 Task: In the Company yale.edu, Add note: 'Add a note to send a personalized thank you email to a key client.'. Mark checkbox to create task to follow up ': In 2 business days '. Create task, with  description: Schedule Webinar, Add due date: In 1 week; Add reminder: 1 hour before. Set Priority Medium and add note: Follow up with the client regarding their recent inquiry. Logged in from softage.6@softage.net
Action: Mouse moved to (113, 78)
Screenshot: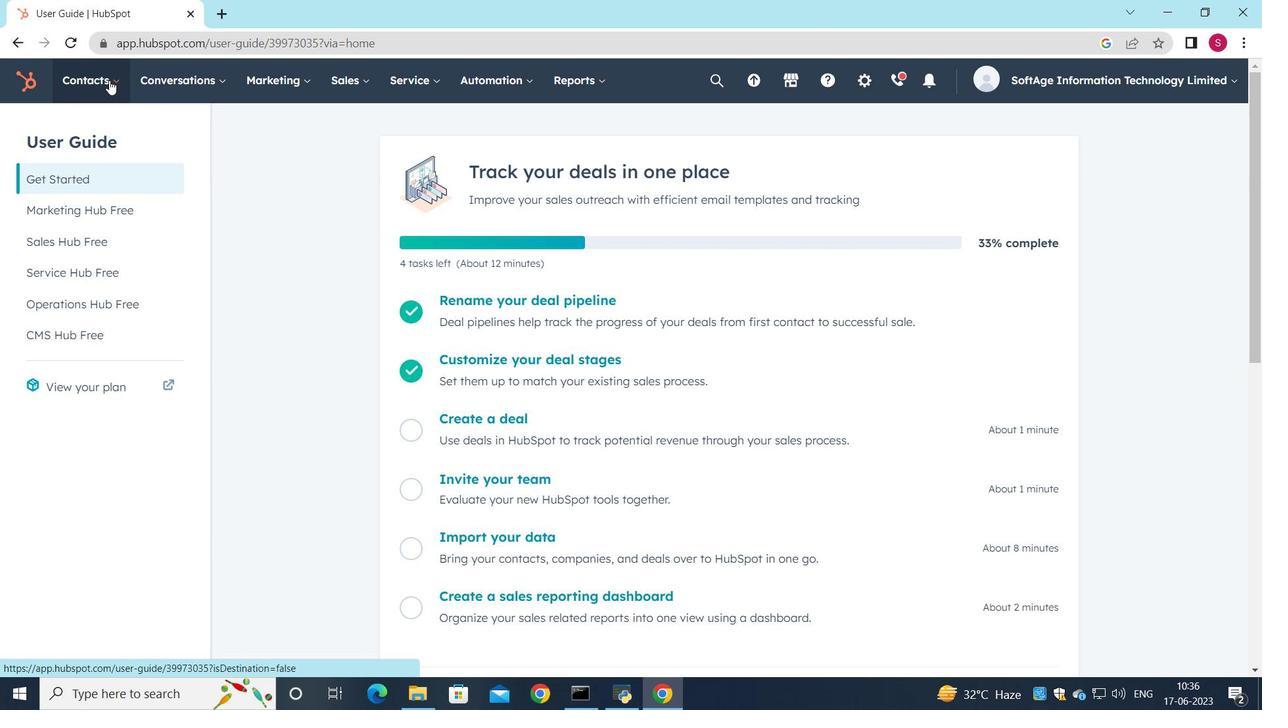 
Action: Mouse pressed left at (113, 78)
Screenshot: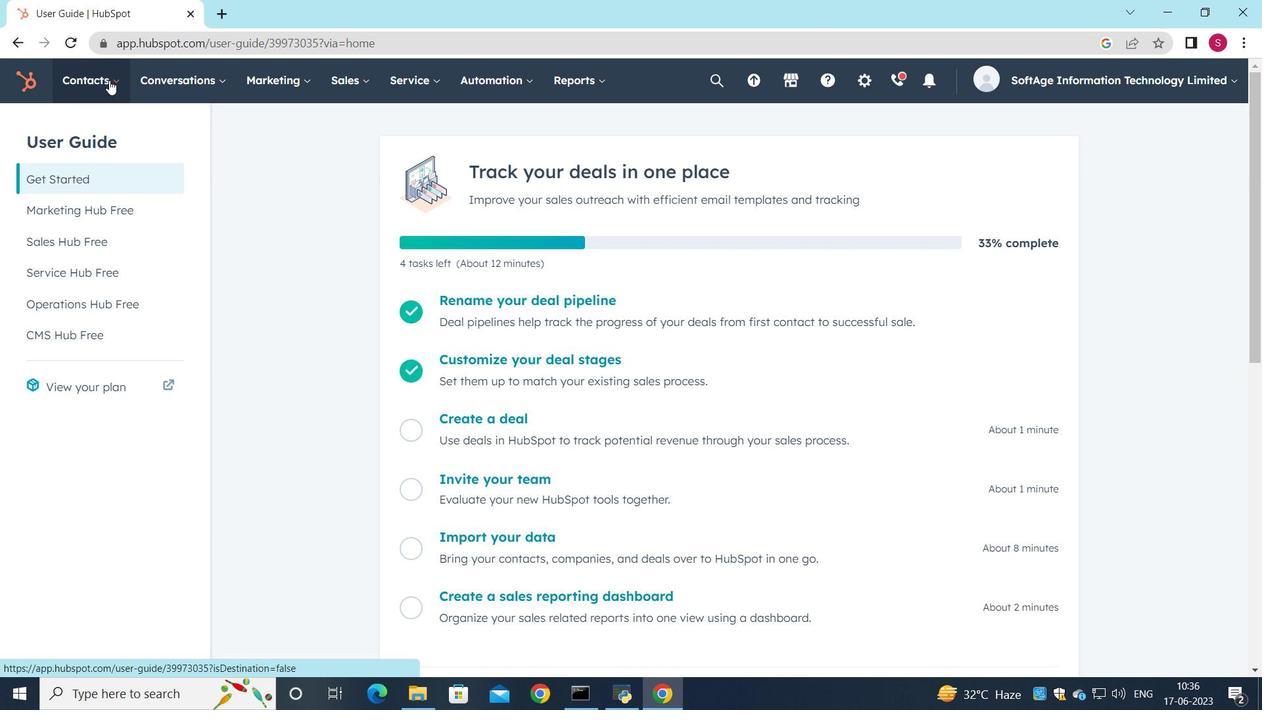 
Action: Mouse moved to (119, 151)
Screenshot: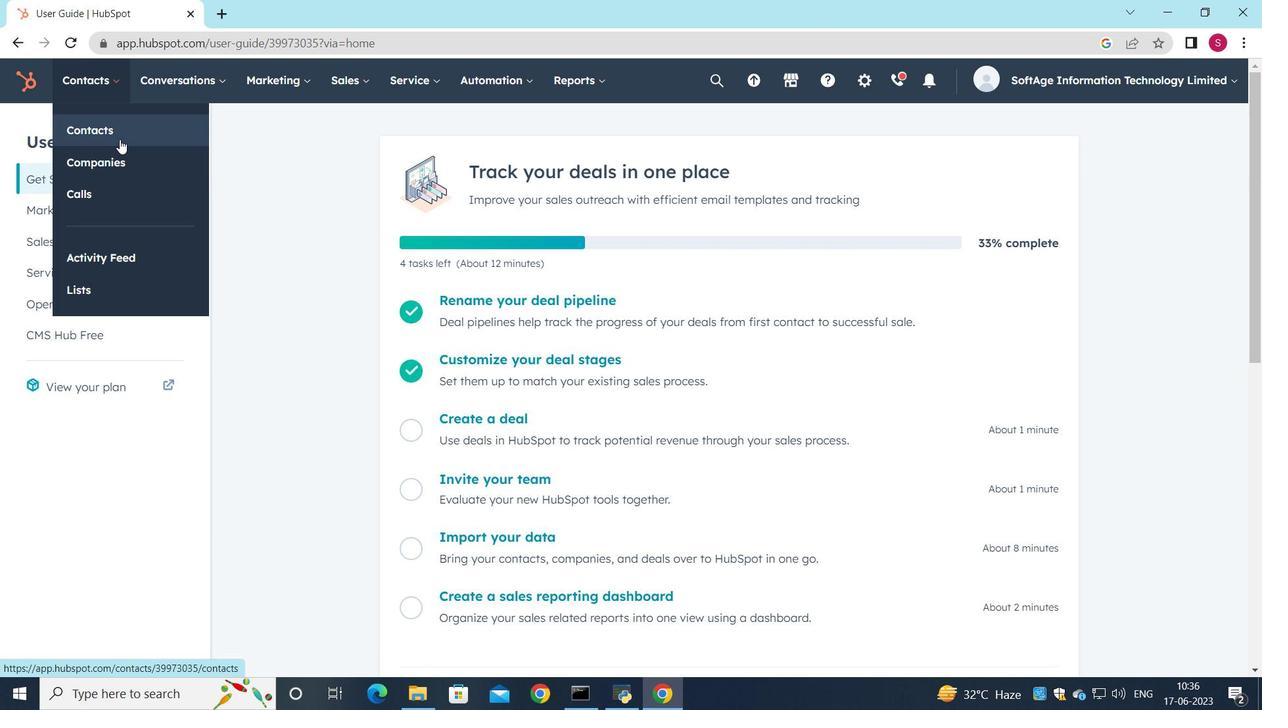 
Action: Mouse pressed left at (119, 151)
Screenshot: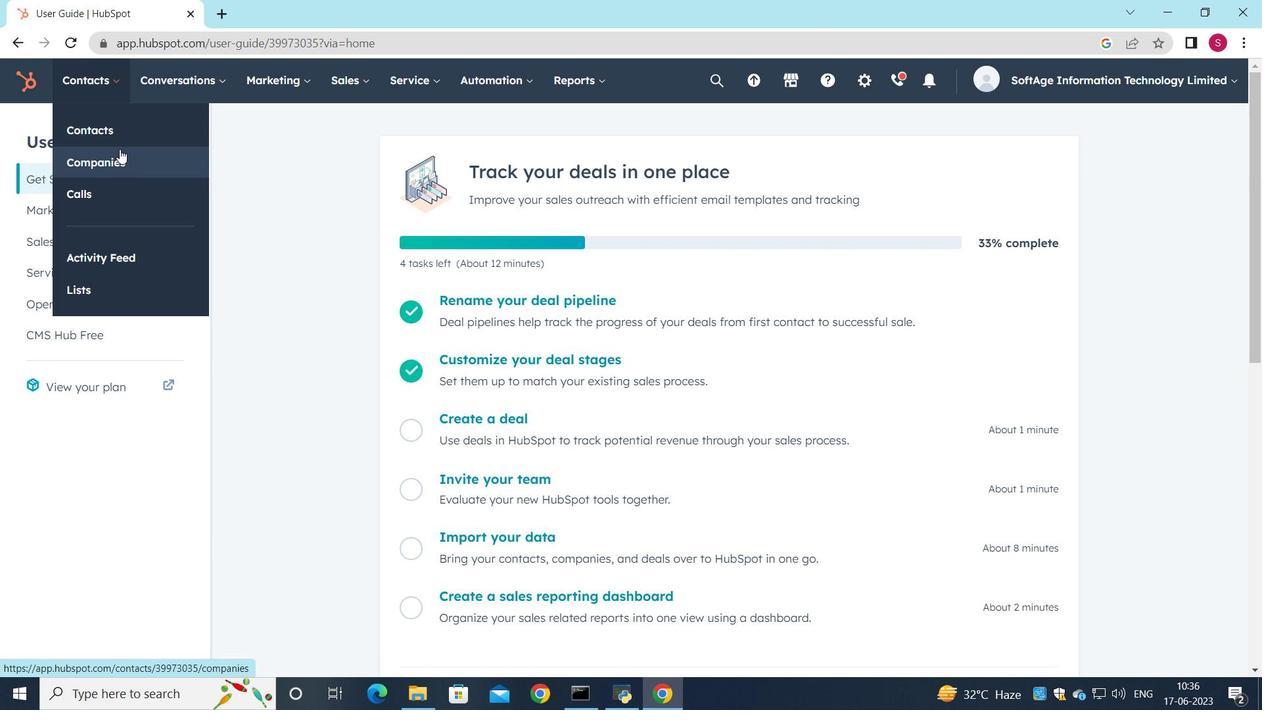 
Action: Mouse moved to (137, 266)
Screenshot: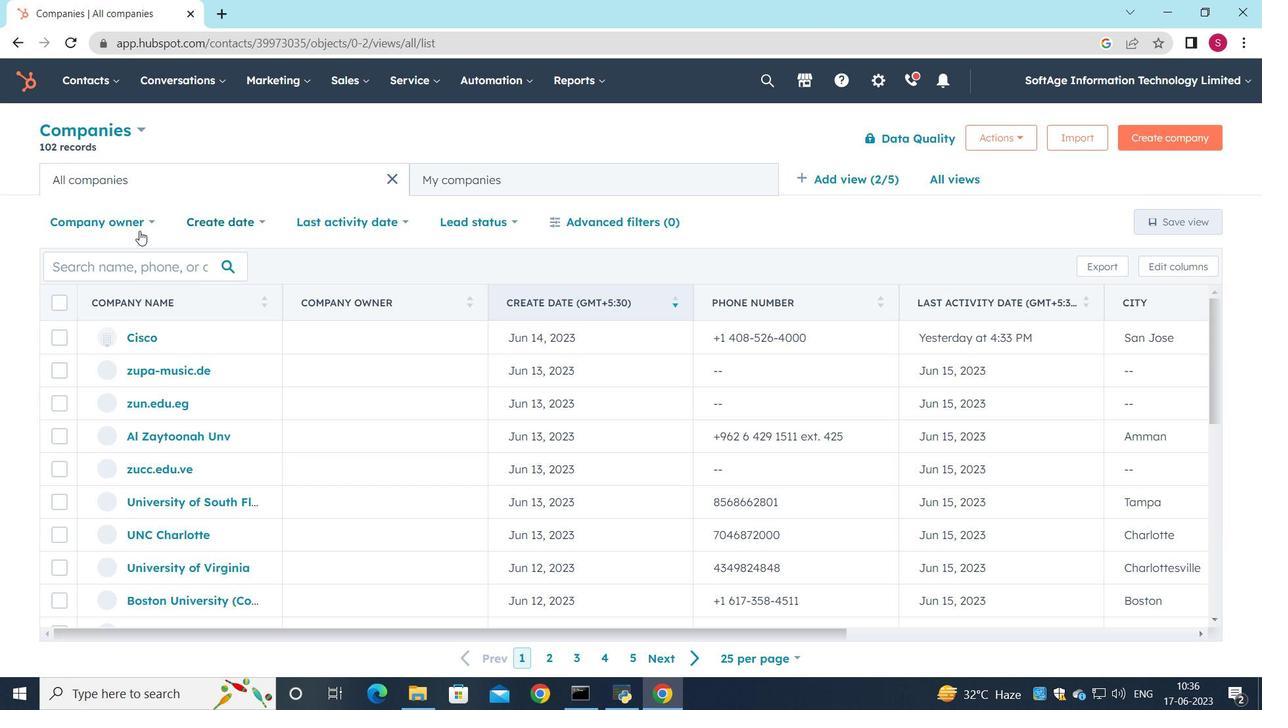 
Action: Mouse pressed left at (137, 266)
Screenshot: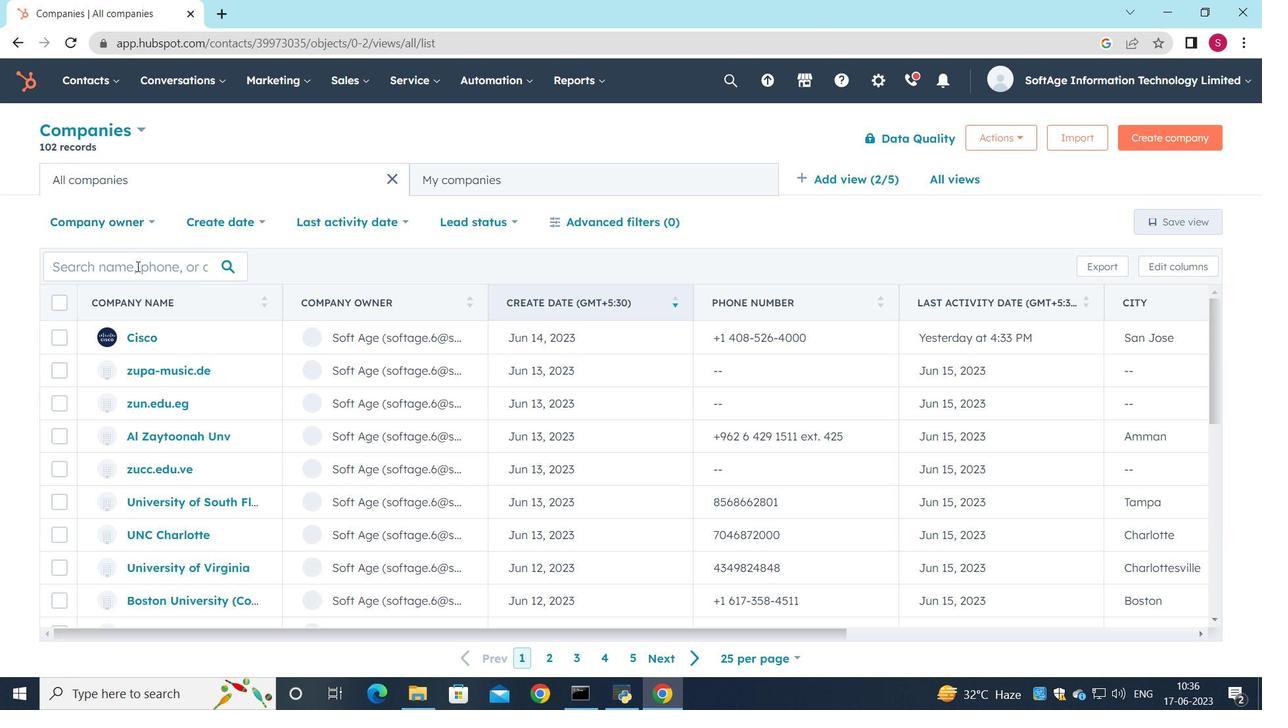 
Action: Key pressed yale.edu
Screenshot: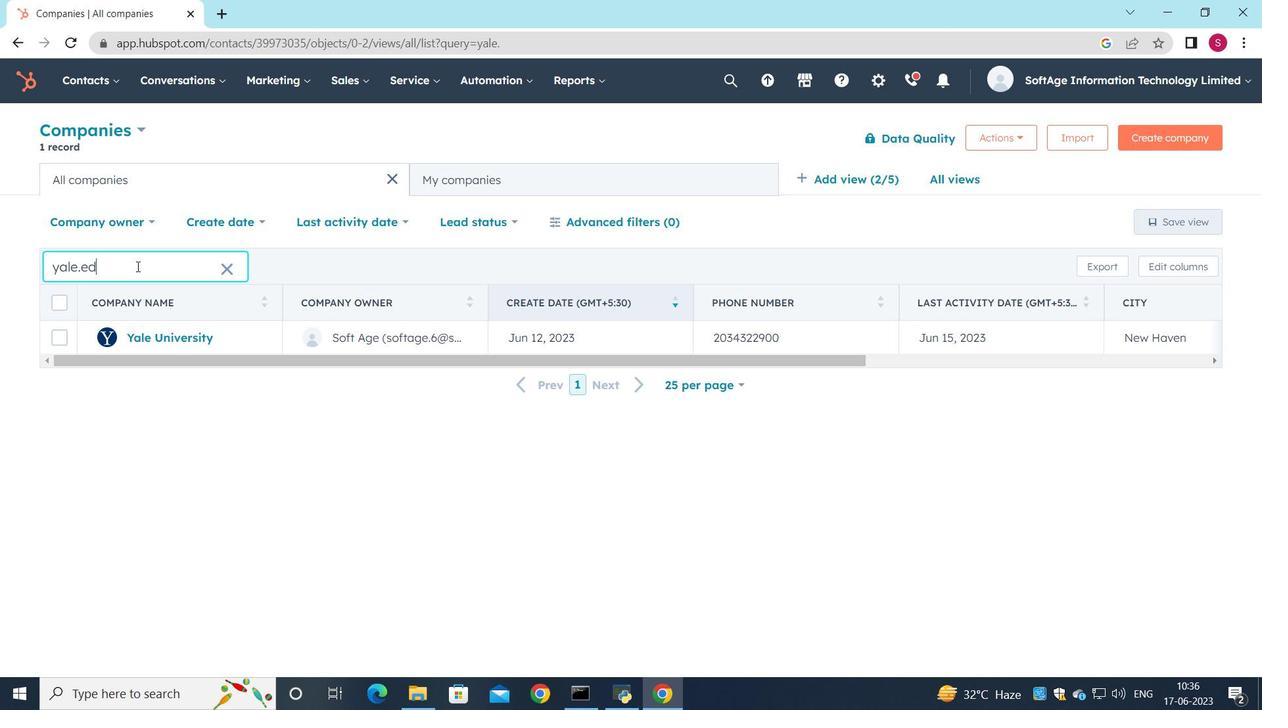 
Action: Mouse moved to (157, 334)
Screenshot: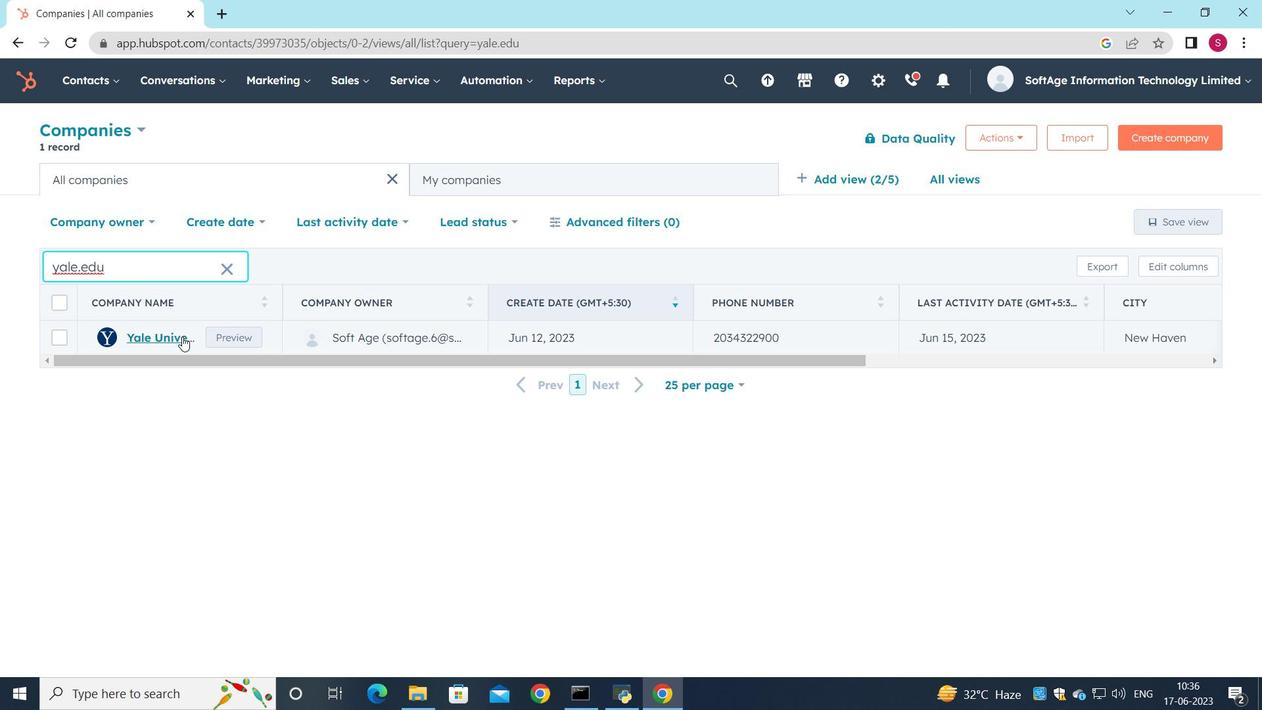 
Action: Mouse pressed left at (157, 334)
Screenshot: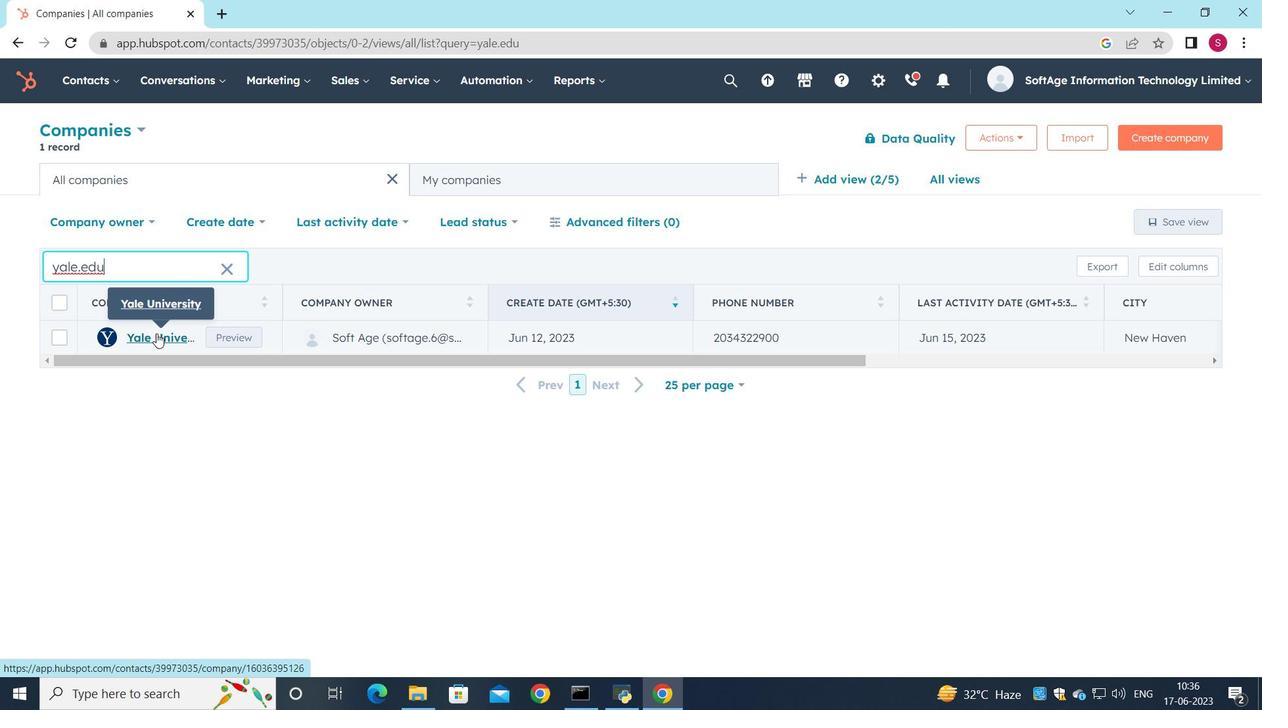 
Action: Mouse moved to (46, 268)
Screenshot: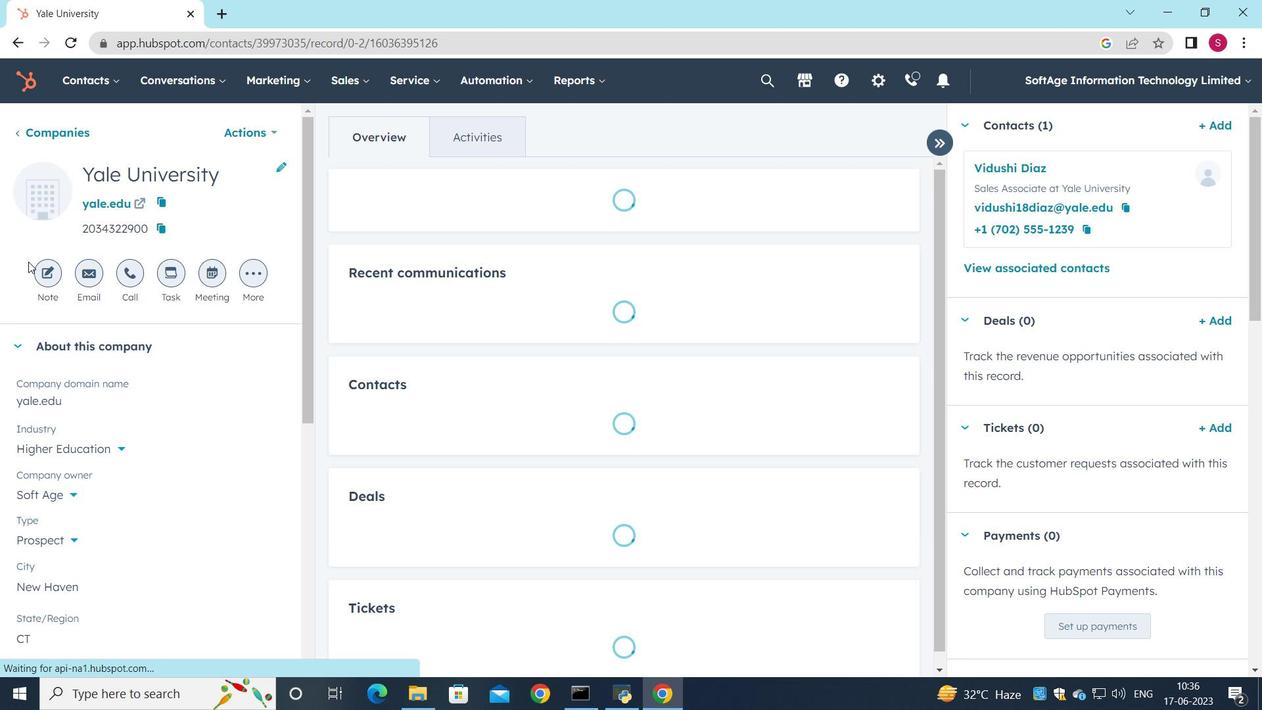 
Action: Mouse pressed left at (46, 268)
Screenshot: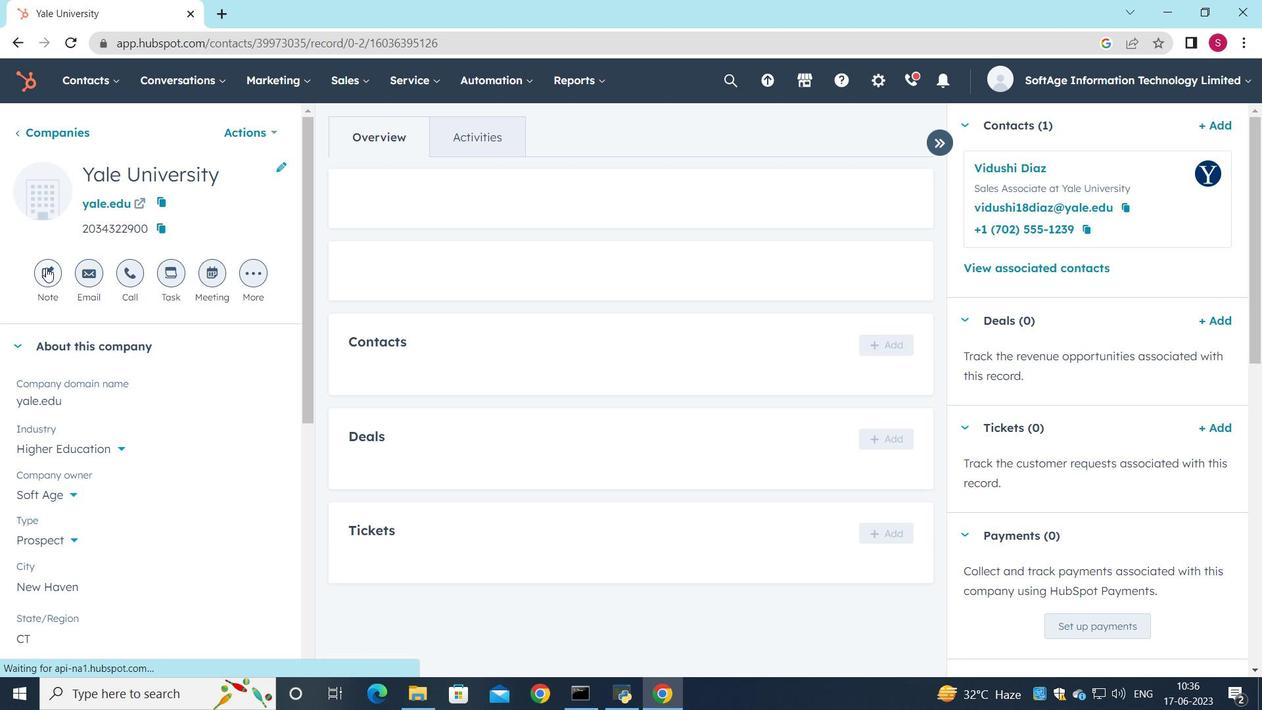 
Action: Mouse moved to (820, 442)
Screenshot: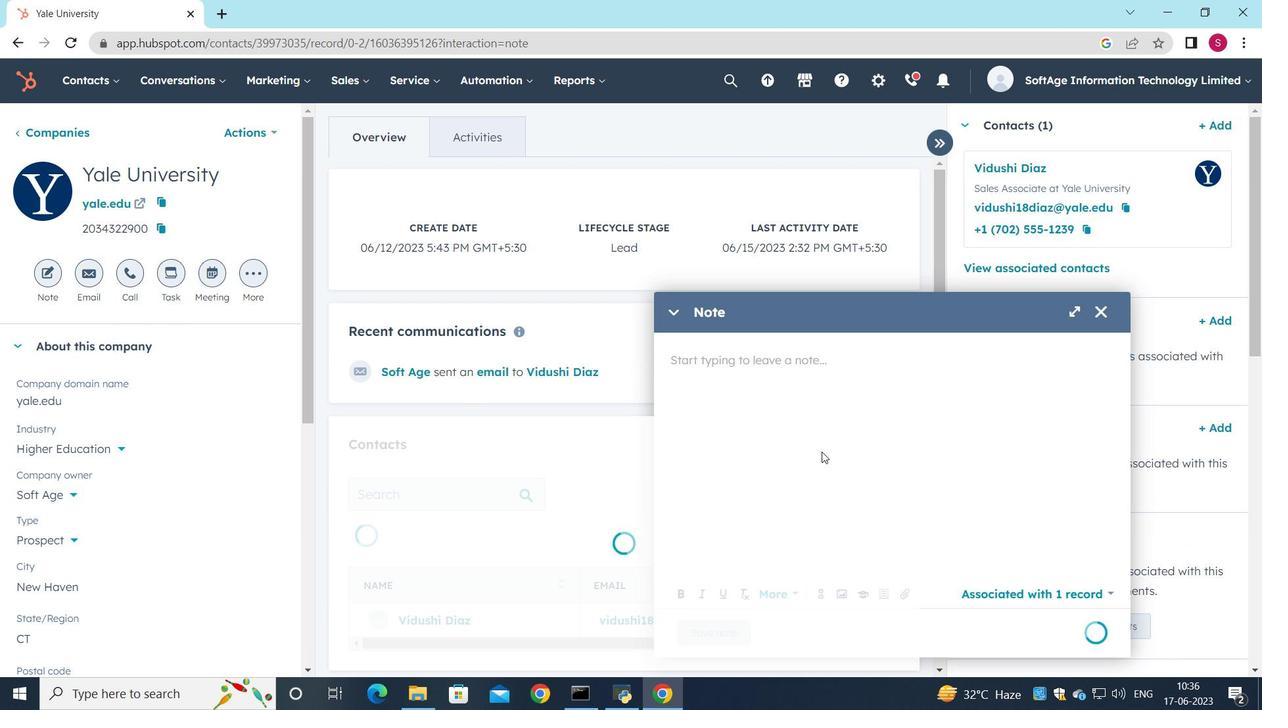 
Action: Key pressed <Key.shift>Add<Key.space>a<Key.space>note<Key.space>to<Key.space>send<Key.space>personalize<Key.space><Key.backspace>d<Key.space>thank<Key.space>yoy<Key.space><Key.backspace><Key.backspace>u<Key.space>email<Key.space>to<Key.space>a<Key.space>key<Key.space>client<Key.space>
Screenshot: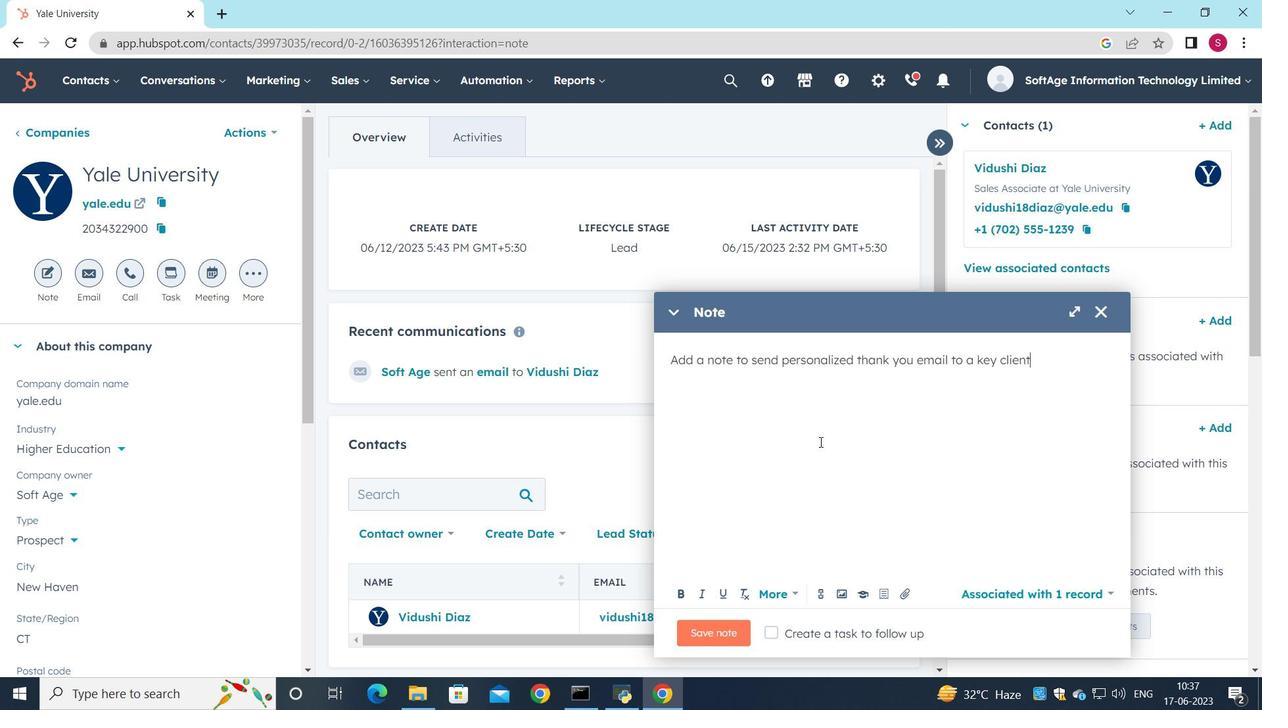 
Action: Mouse moved to (768, 629)
Screenshot: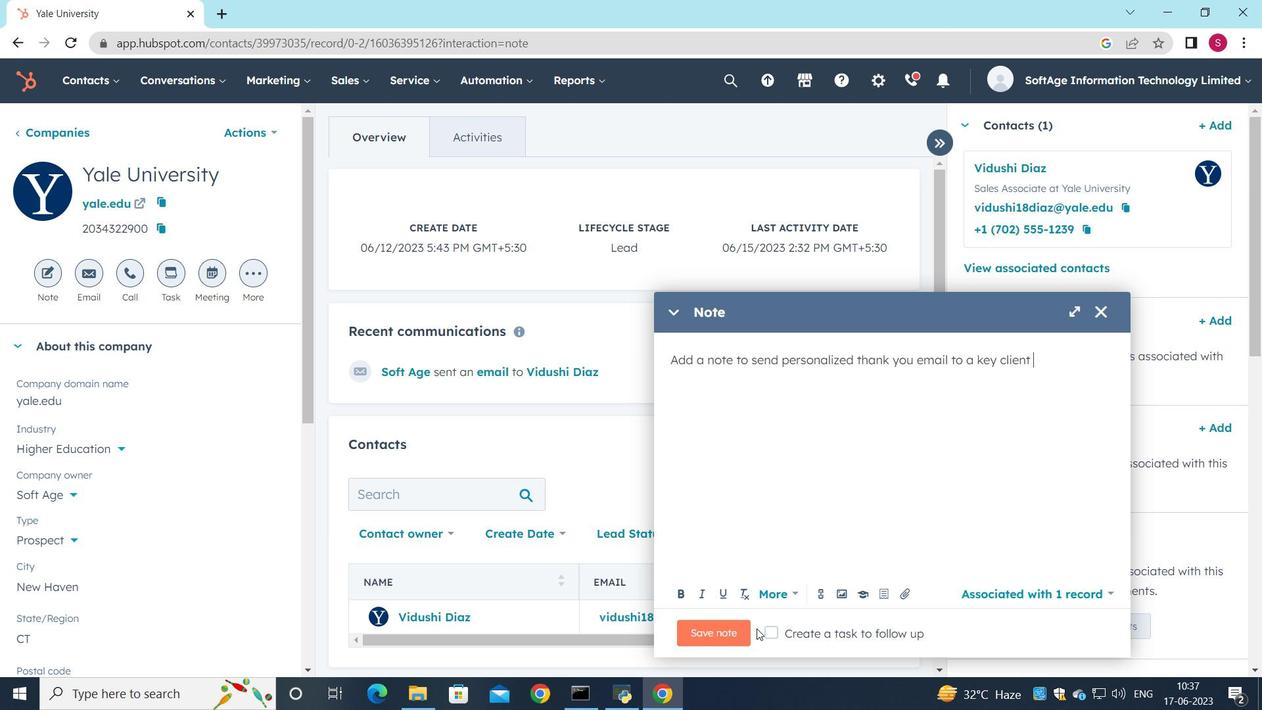 
Action: Mouse pressed left at (768, 629)
Screenshot: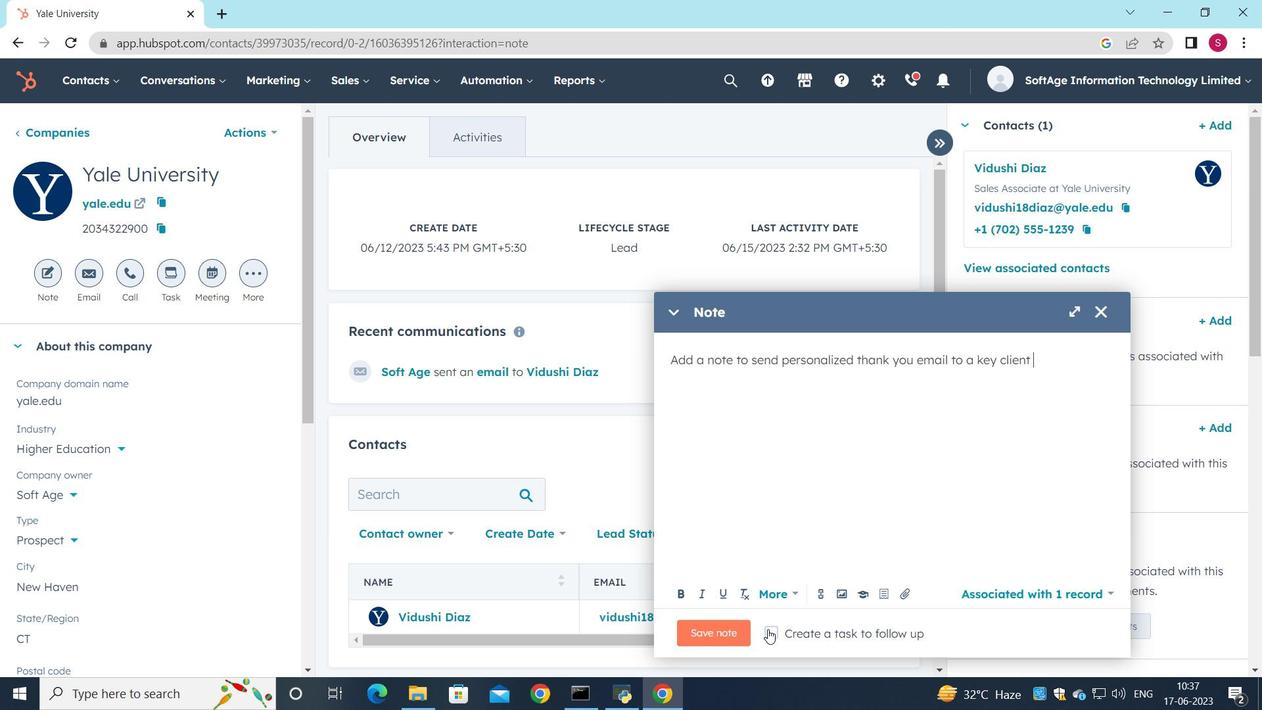 
Action: Mouse moved to (808, 638)
Screenshot: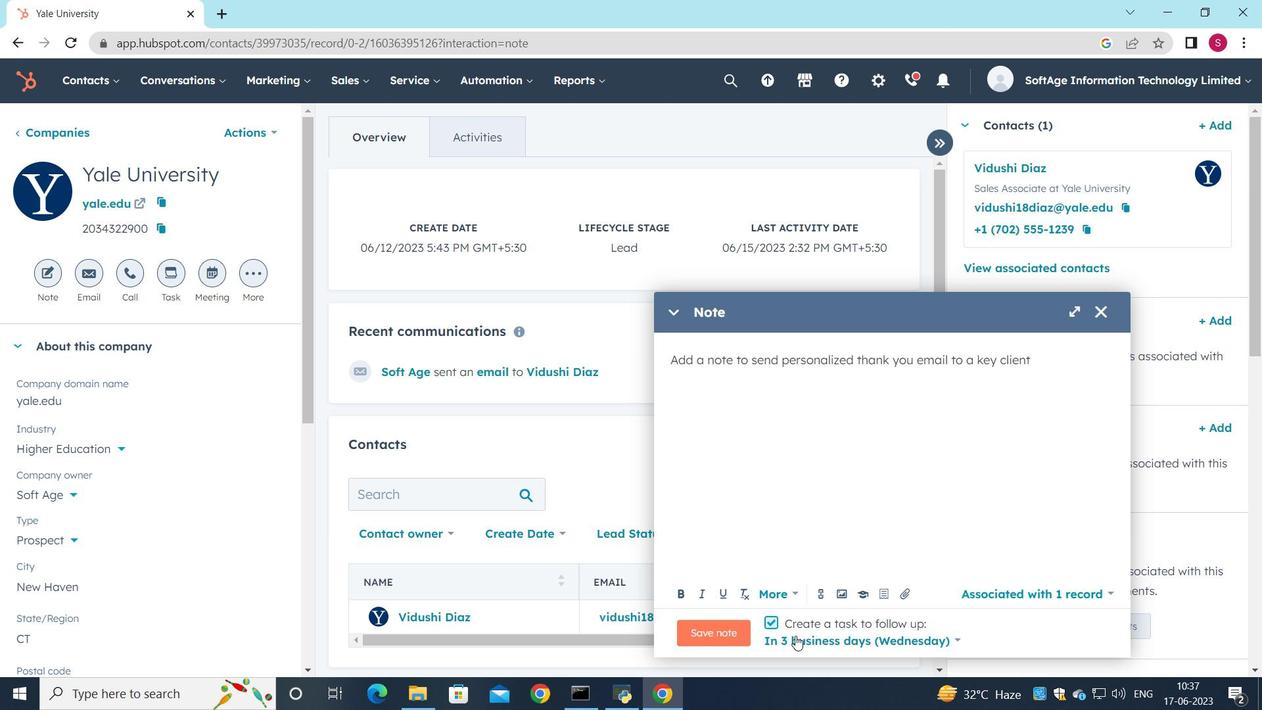 
Action: Mouse pressed left at (808, 638)
Screenshot: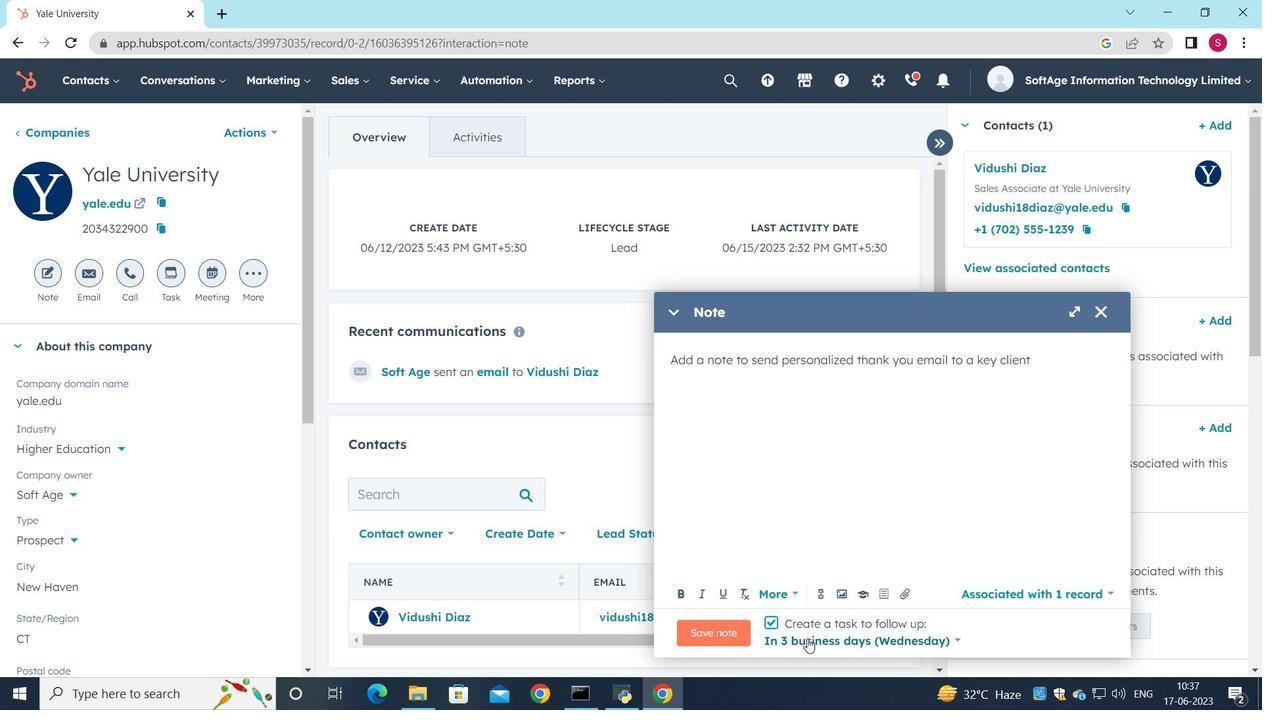 
Action: Mouse moved to (837, 432)
Screenshot: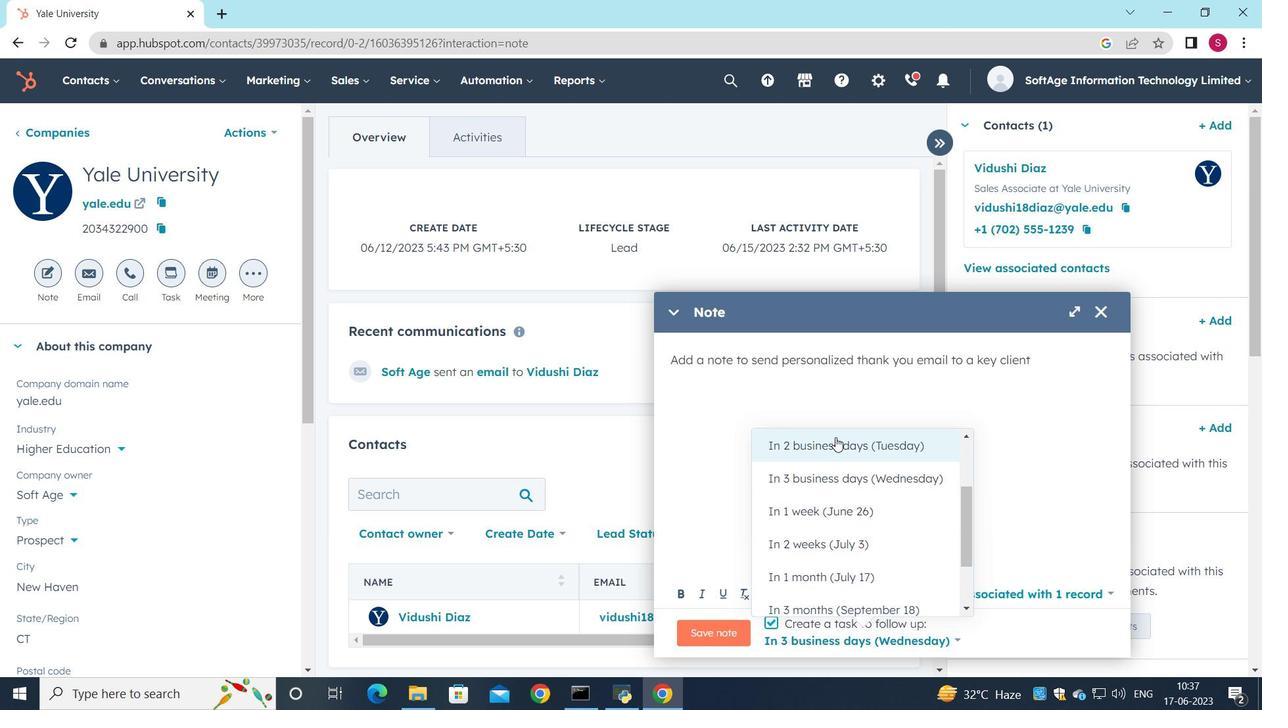 
Action: Mouse pressed left at (837, 432)
Screenshot: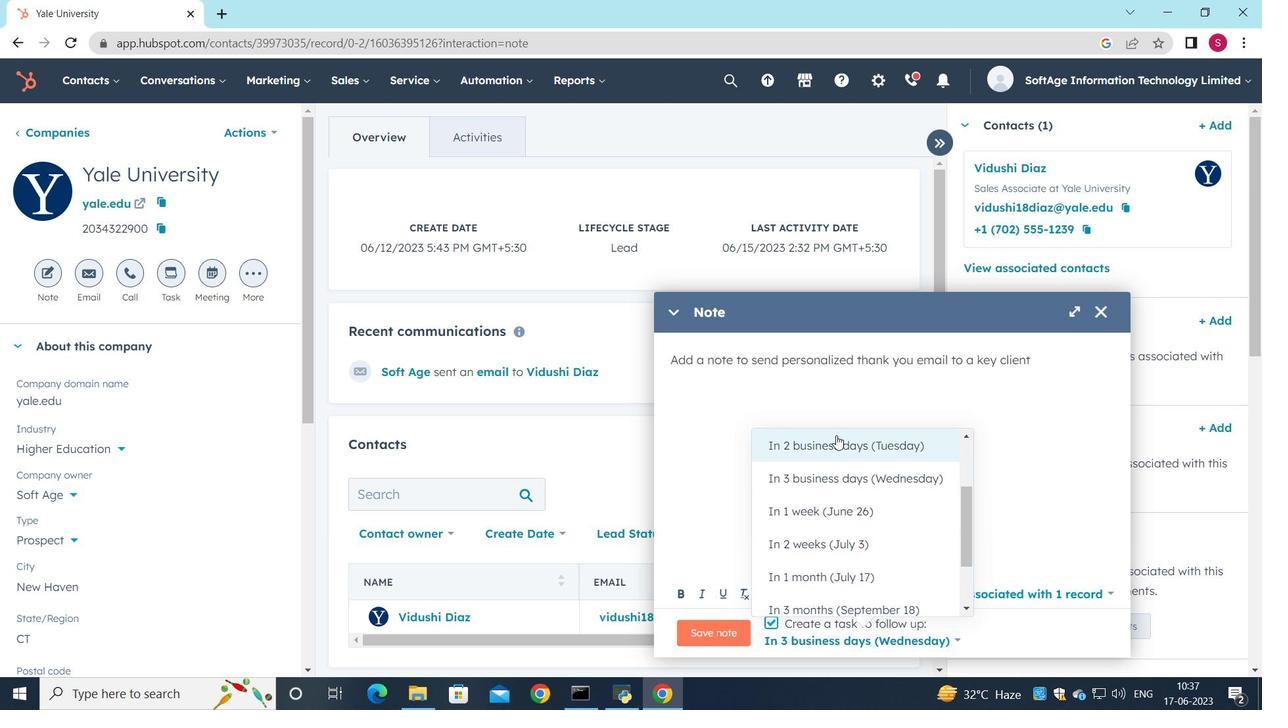 
Action: Mouse moved to (727, 627)
Screenshot: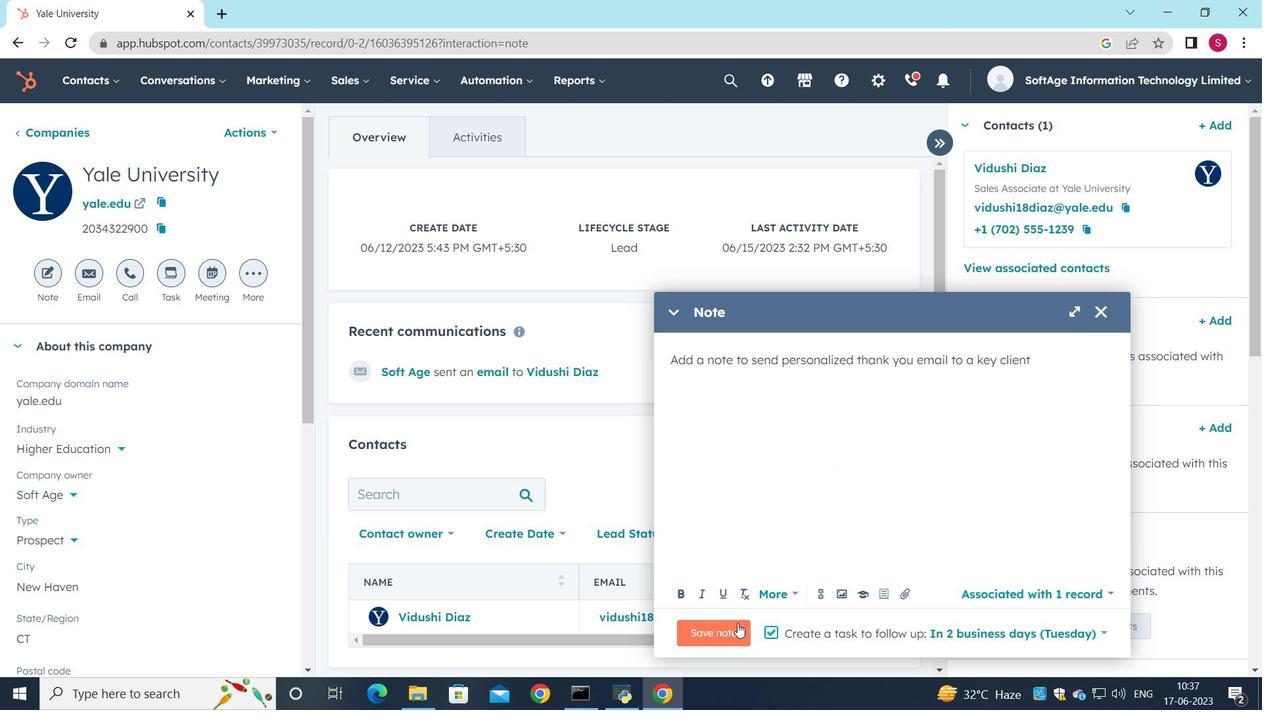 
Action: Mouse pressed left at (727, 627)
Screenshot: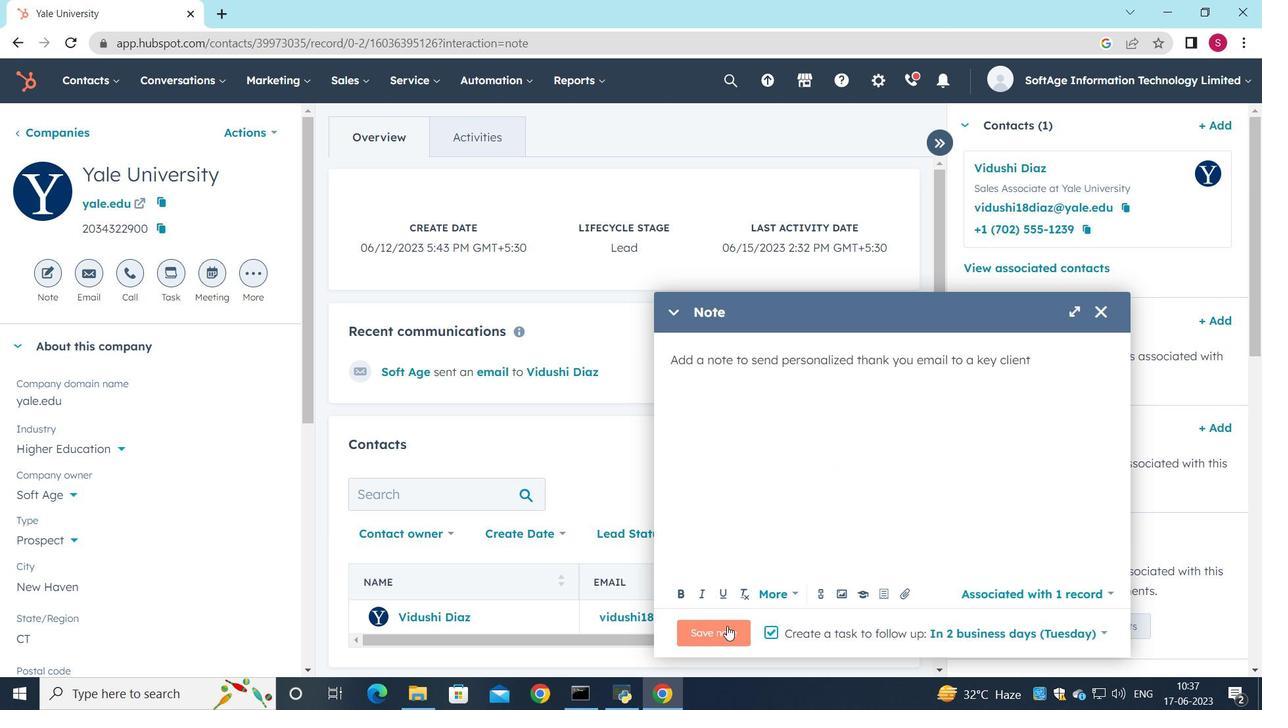 
Action: Mouse moved to (176, 273)
Screenshot: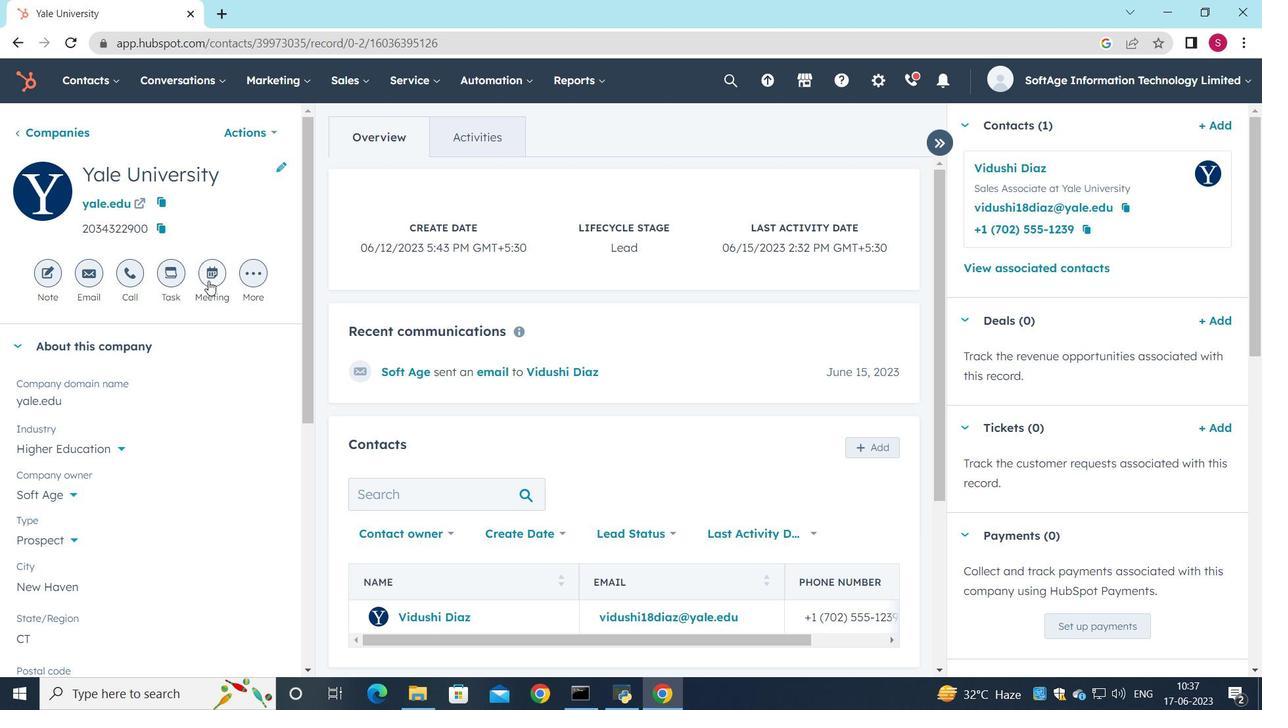 
Action: Mouse pressed left at (176, 273)
Screenshot: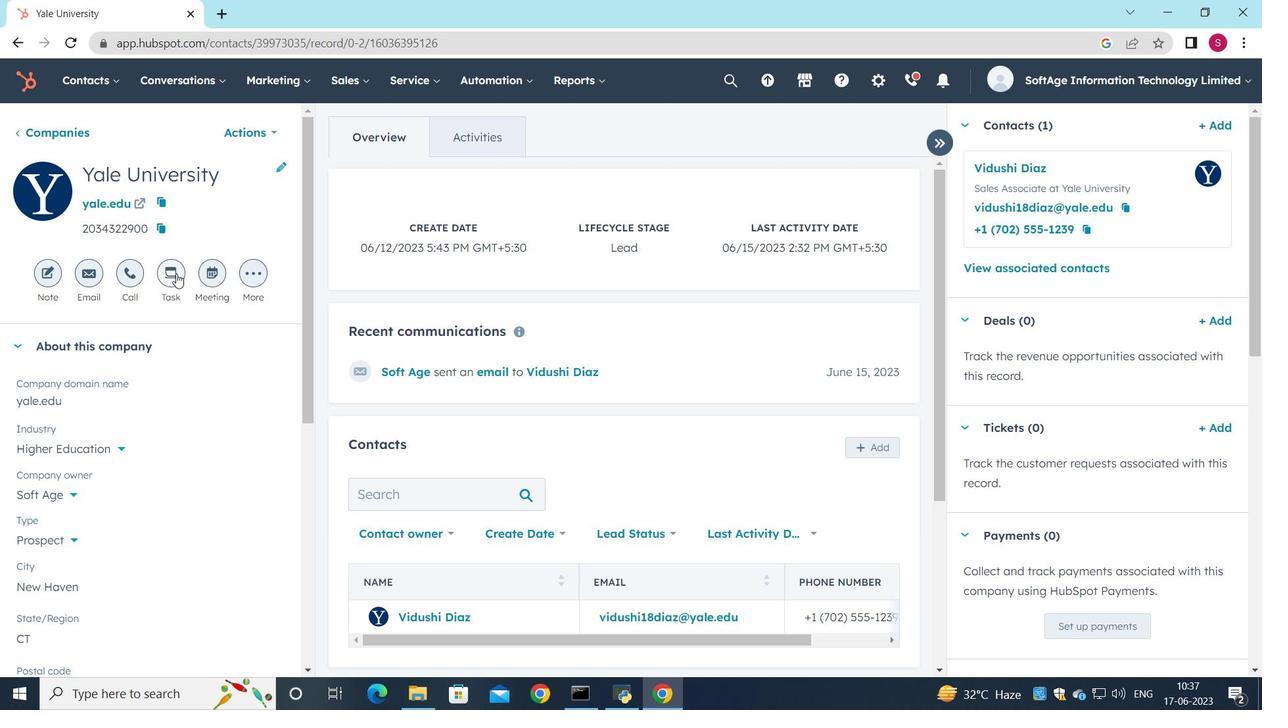 
Action: Mouse moved to (902, 324)
Screenshot: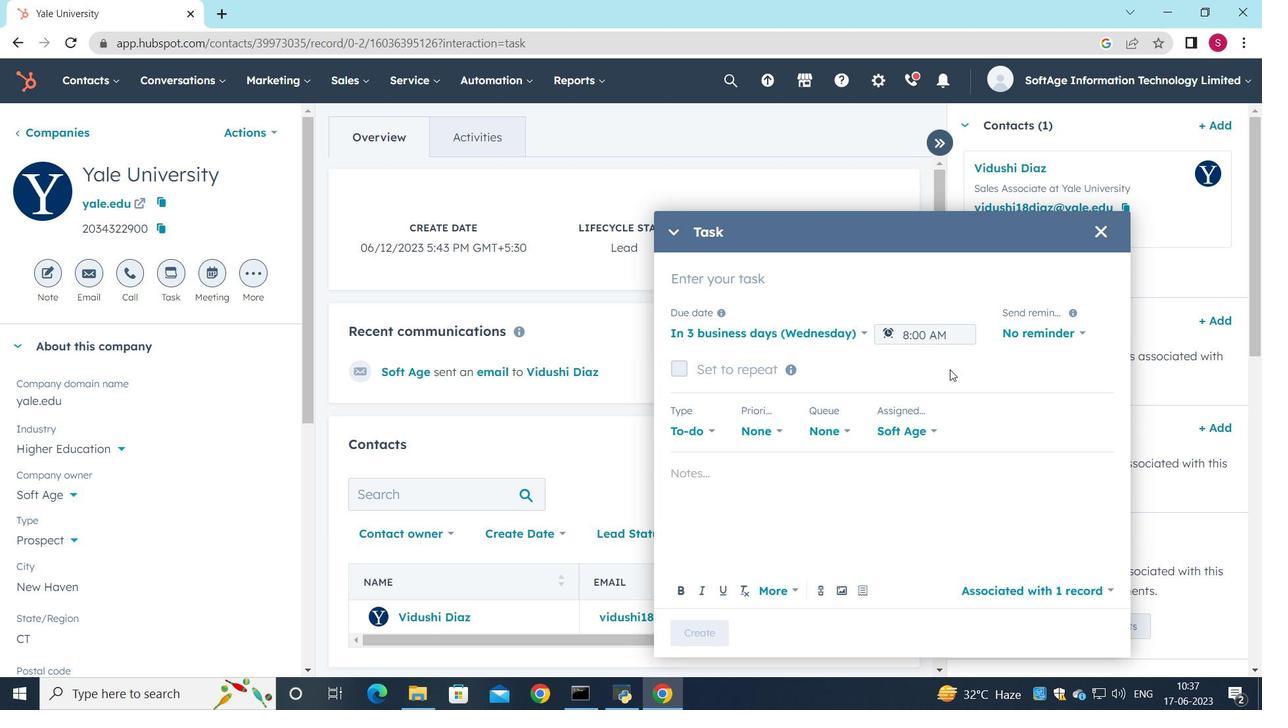 
Action: Key pressed <Key.shift>Schedule<Key.space><Key.shift><Key.shift><Key.shift>Webinar<Key.space>
Screenshot: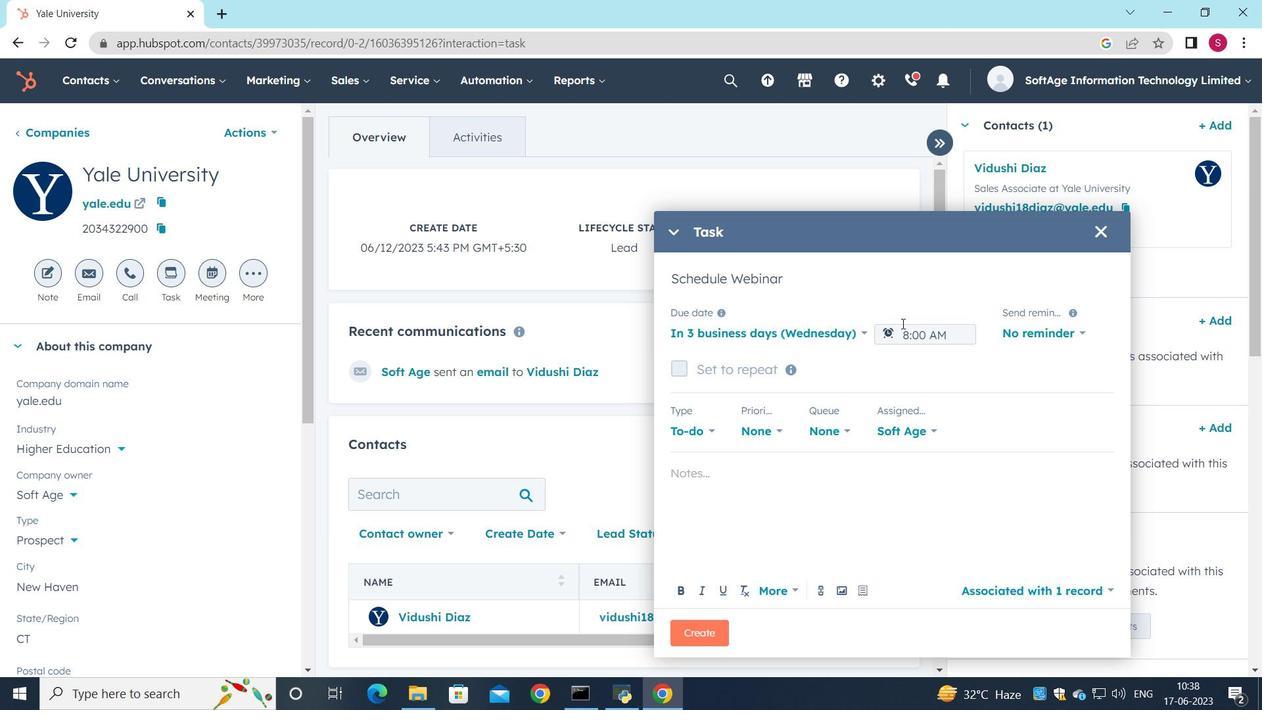 
Action: Mouse moved to (863, 328)
Screenshot: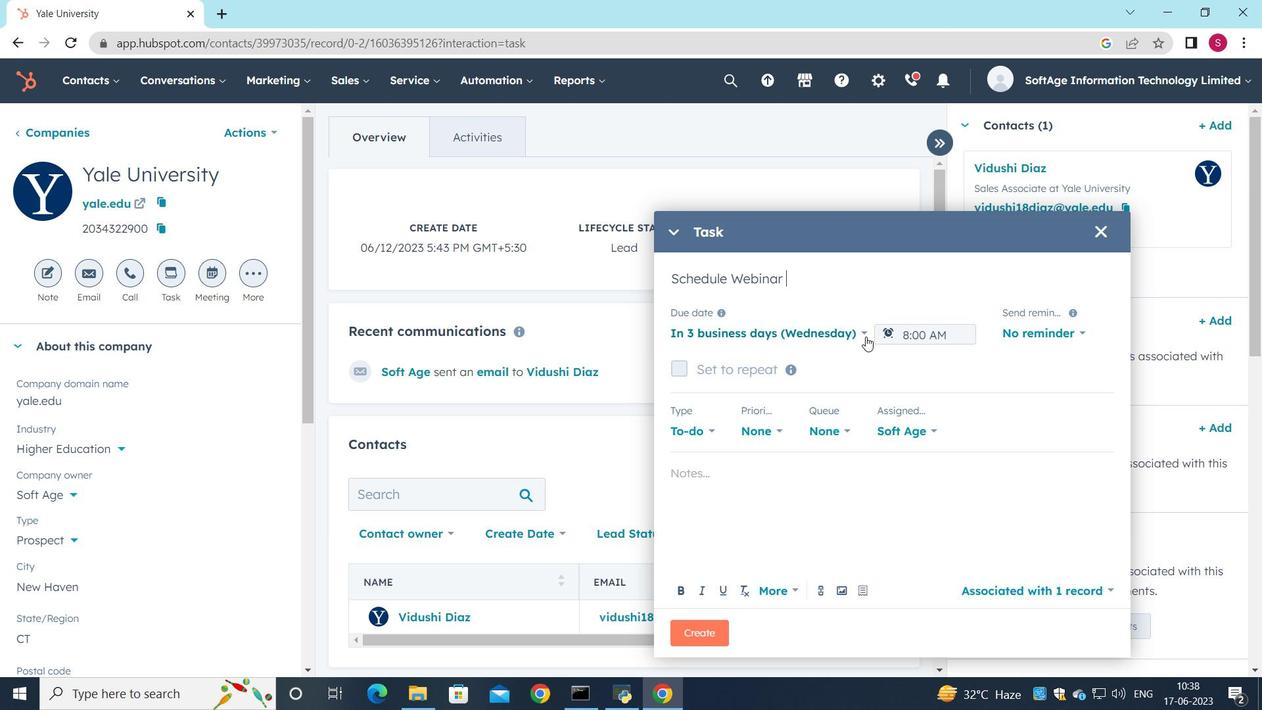 
Action: Mouse pressed left at (863, 328)
Screenshot: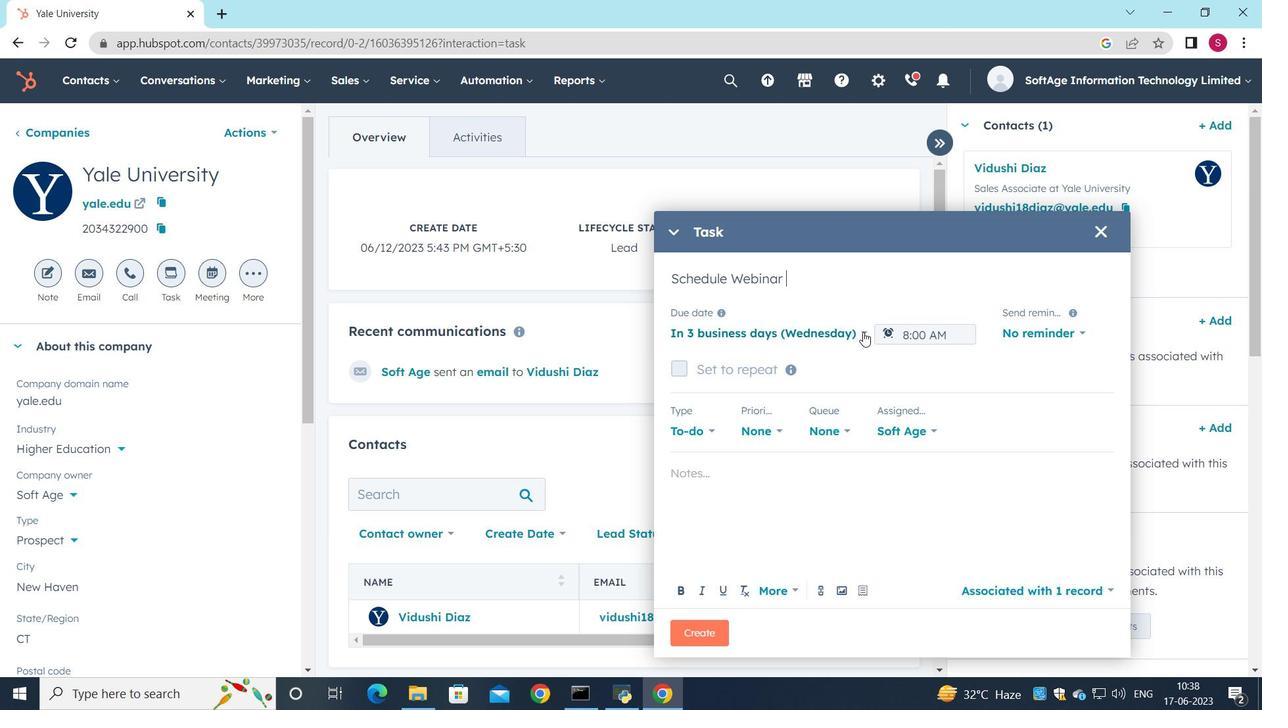 
Action: Mouse moved to (790, 448)
Screenshot: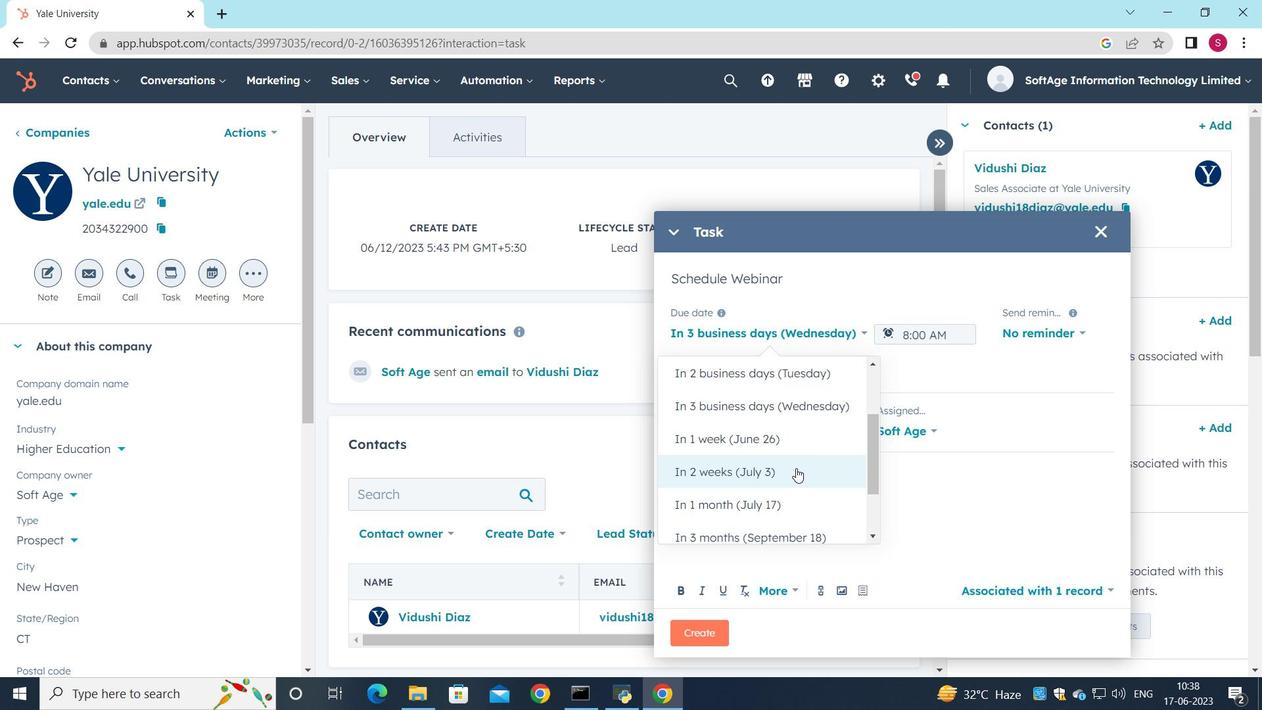 
Action: Mouse pressed left at (790, 448)
Screenshot: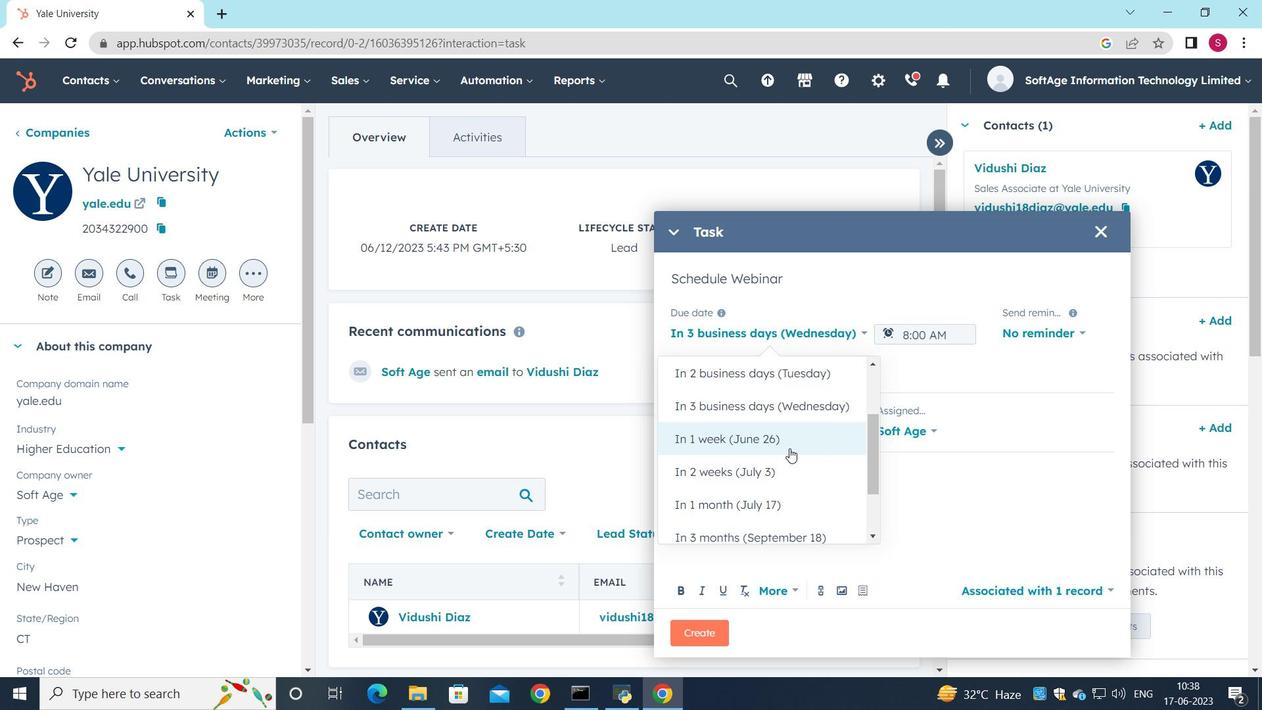 
Action: Mouse moved to (1009, 335)
Screenshot: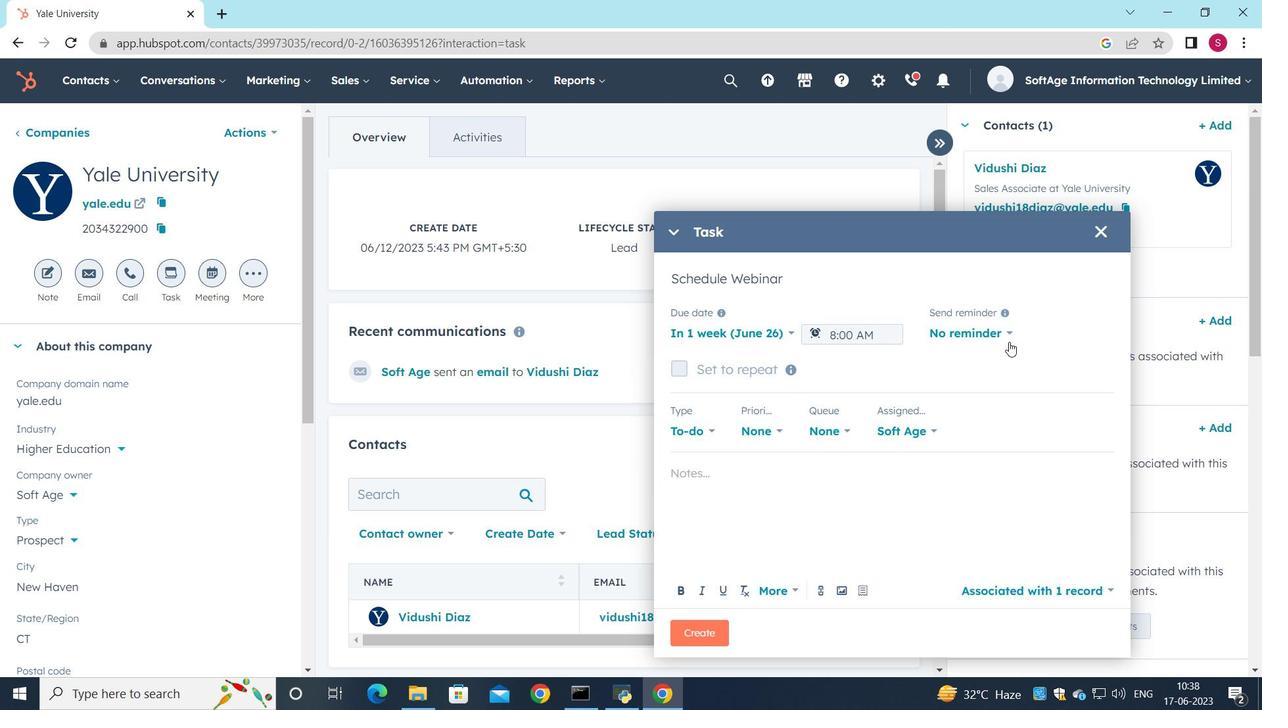 
Action: Mouse pressed left at (1009, 335)
Screenshot: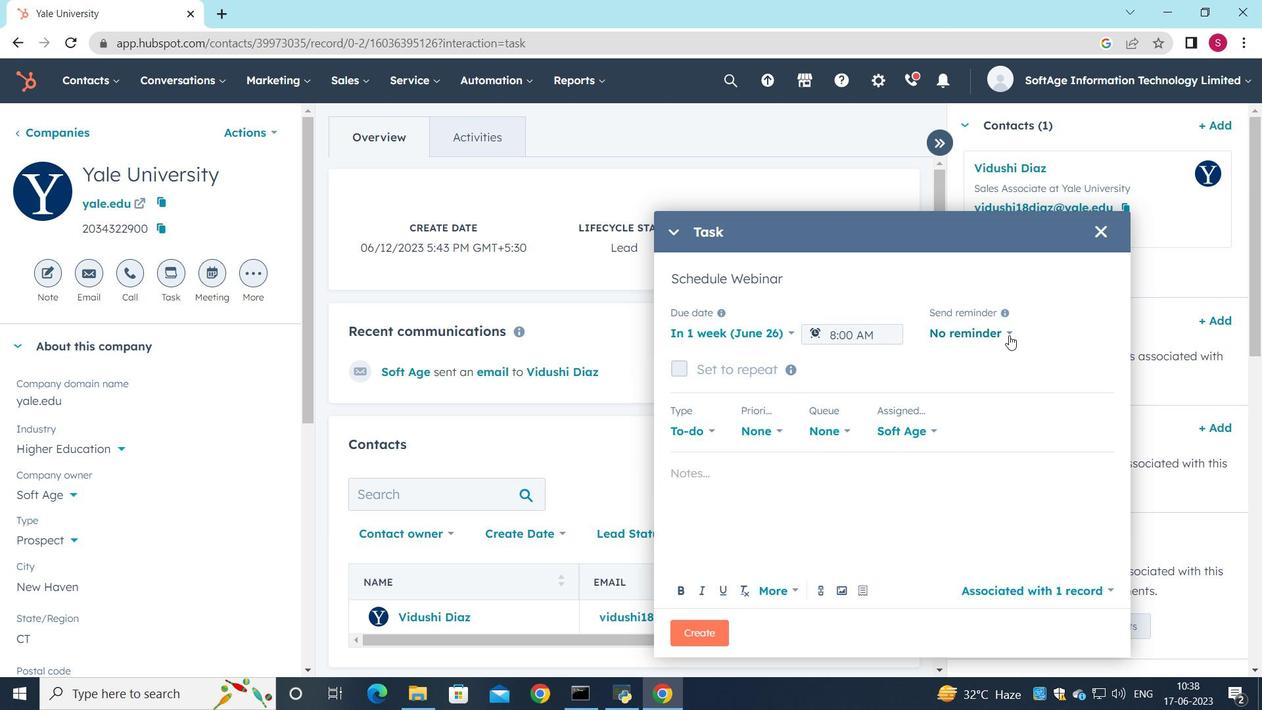 
Action: Mouse moved to (968, 476)
Screenshot: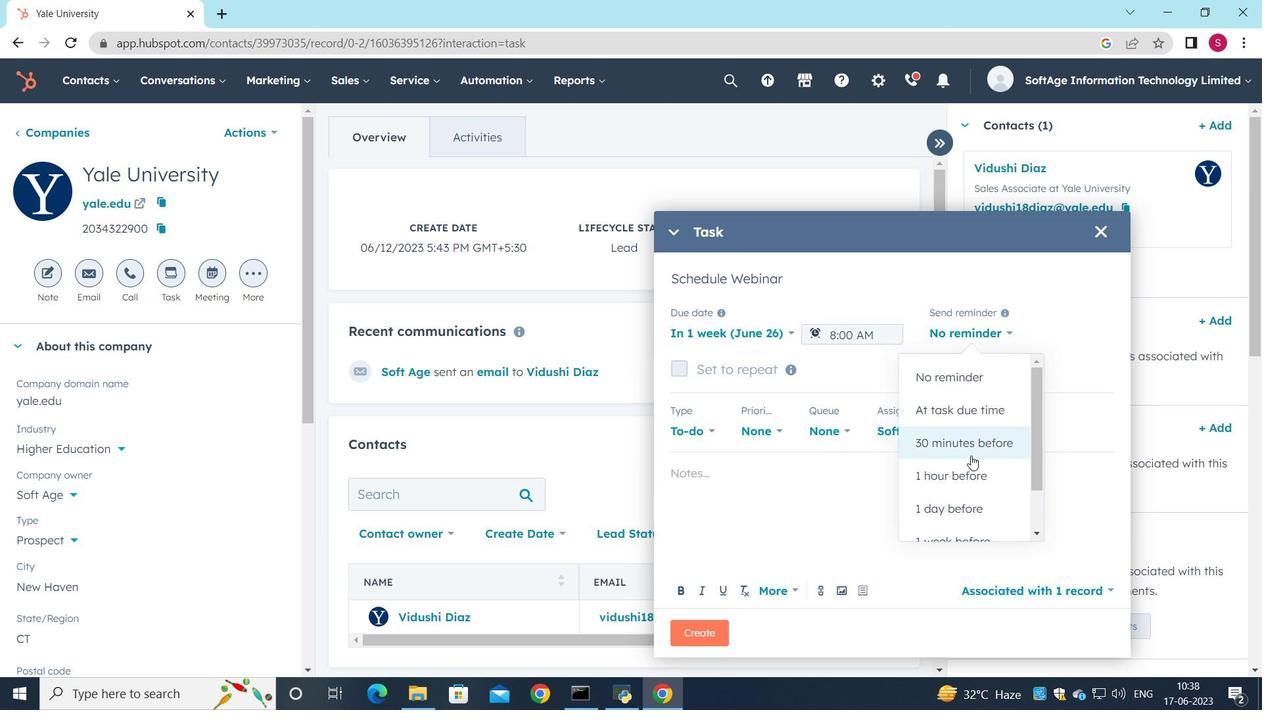 
Action: Mouse pressed left at (968, 476)
Screenshot: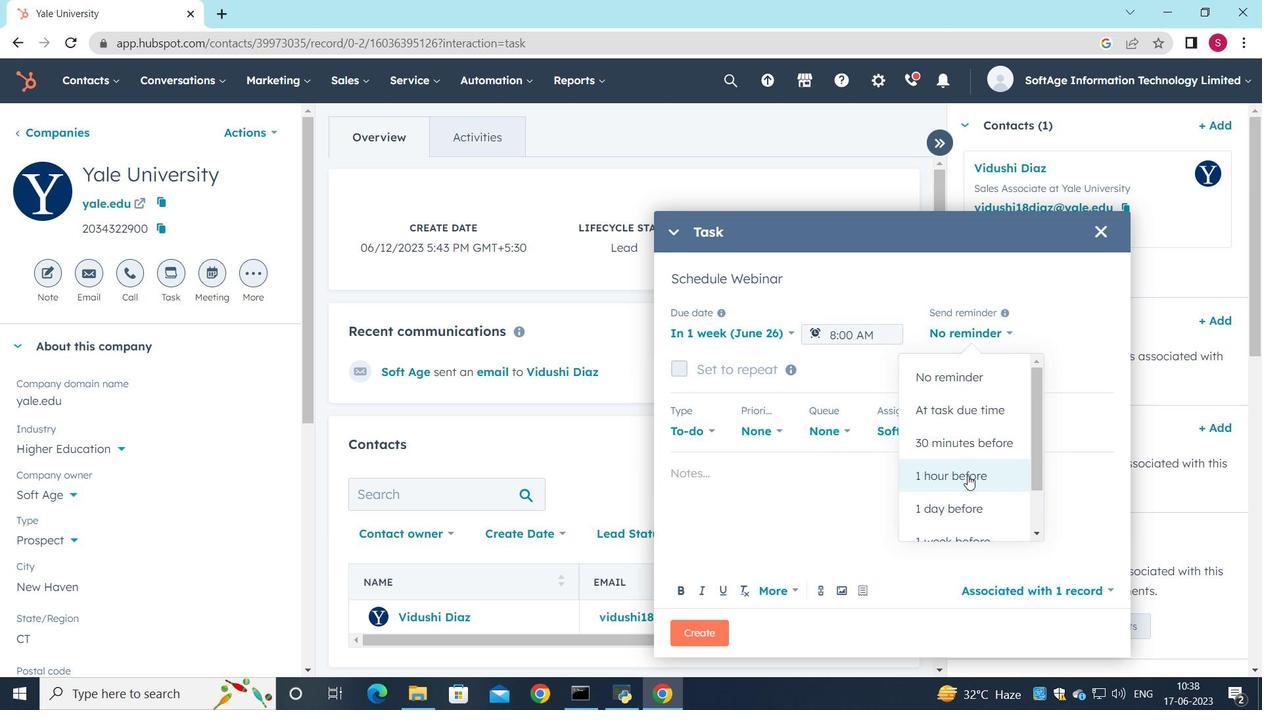 
Action: Mouse moved to (772, 424)
Screenshot: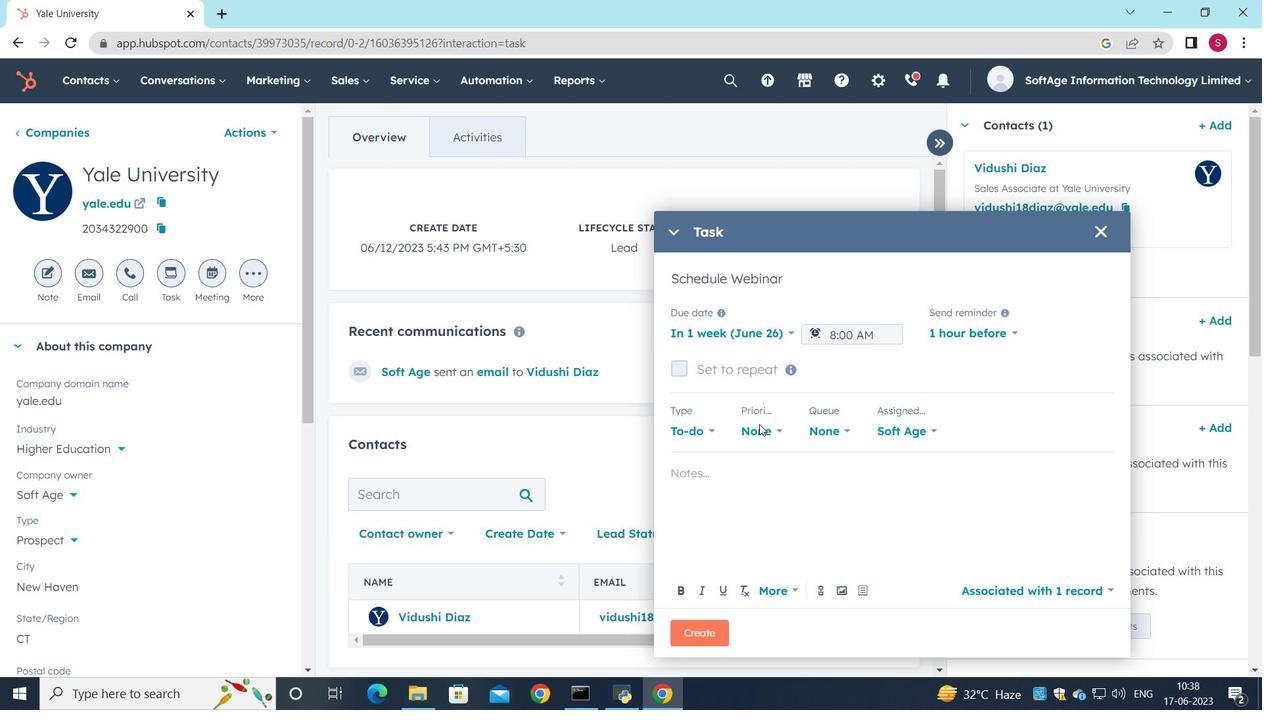 
Action: Mouse pressed left at (772, 424)
Screenshot: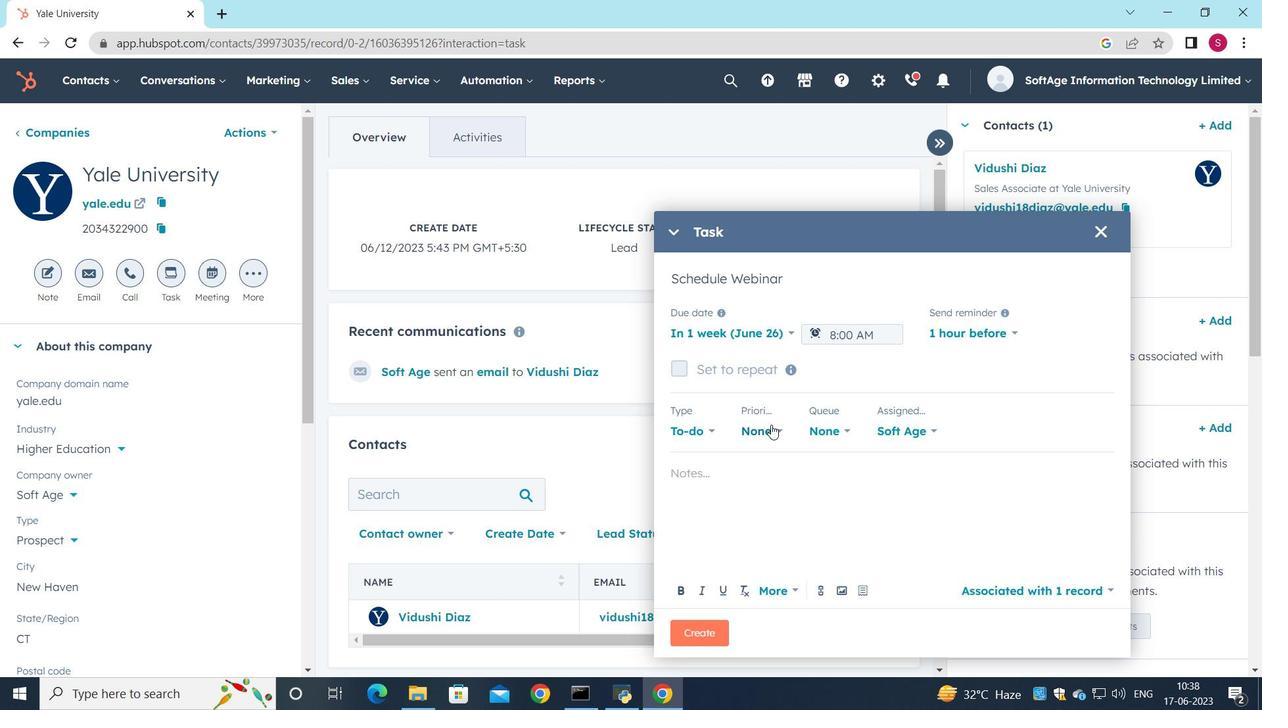
Action: Mouse moved to (766, 537)
Screenshot: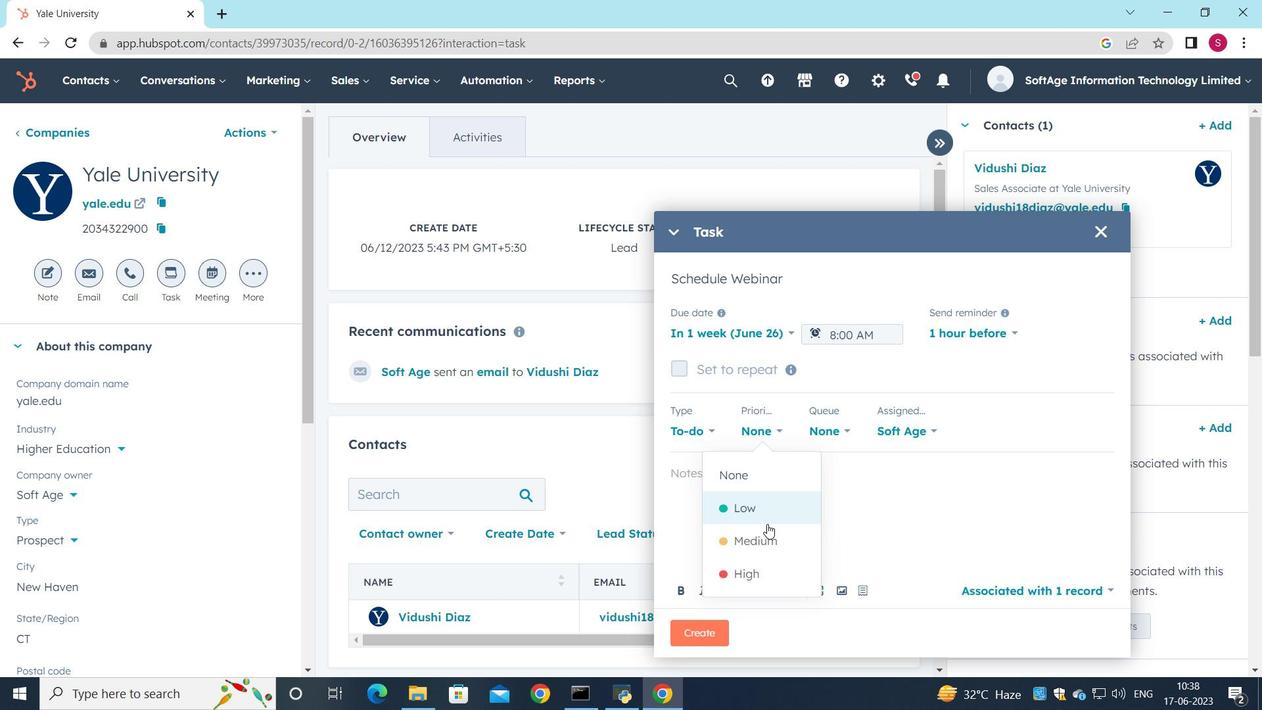 
Action: Mouse pressed left at (766, 537)
Screenshot: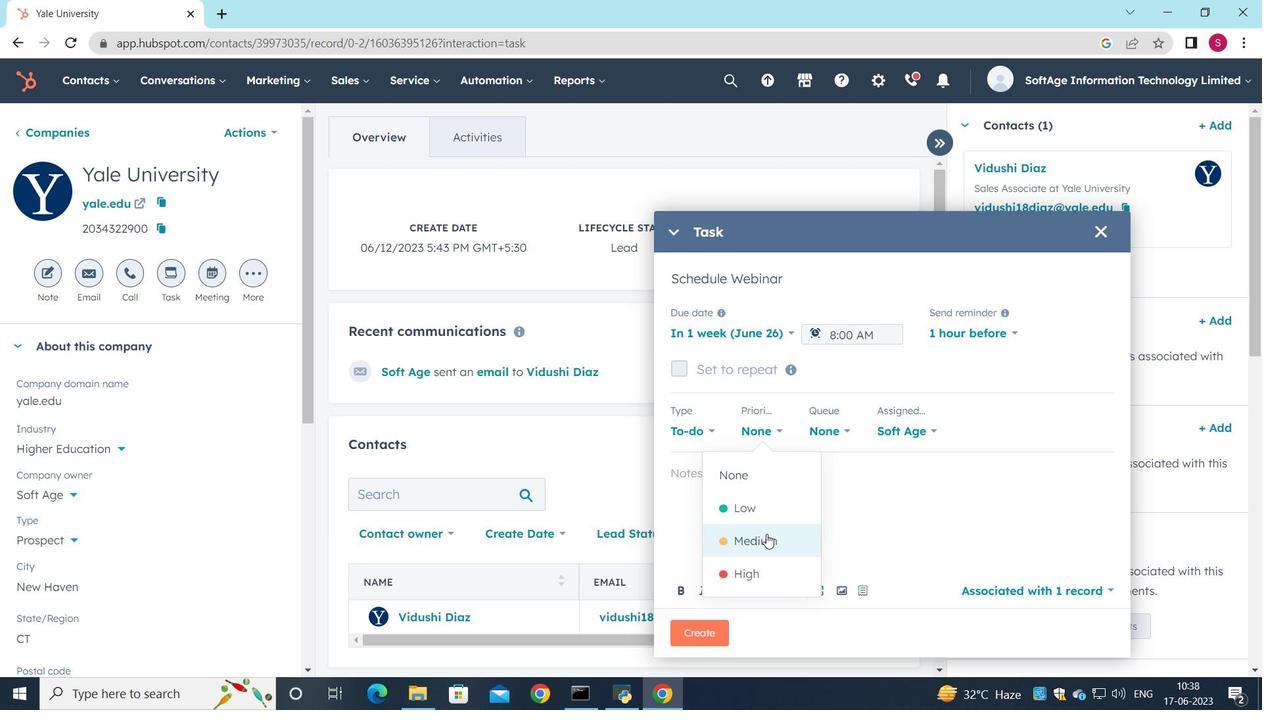 
Action: Mouse moved to (718, 482)
Screenshot: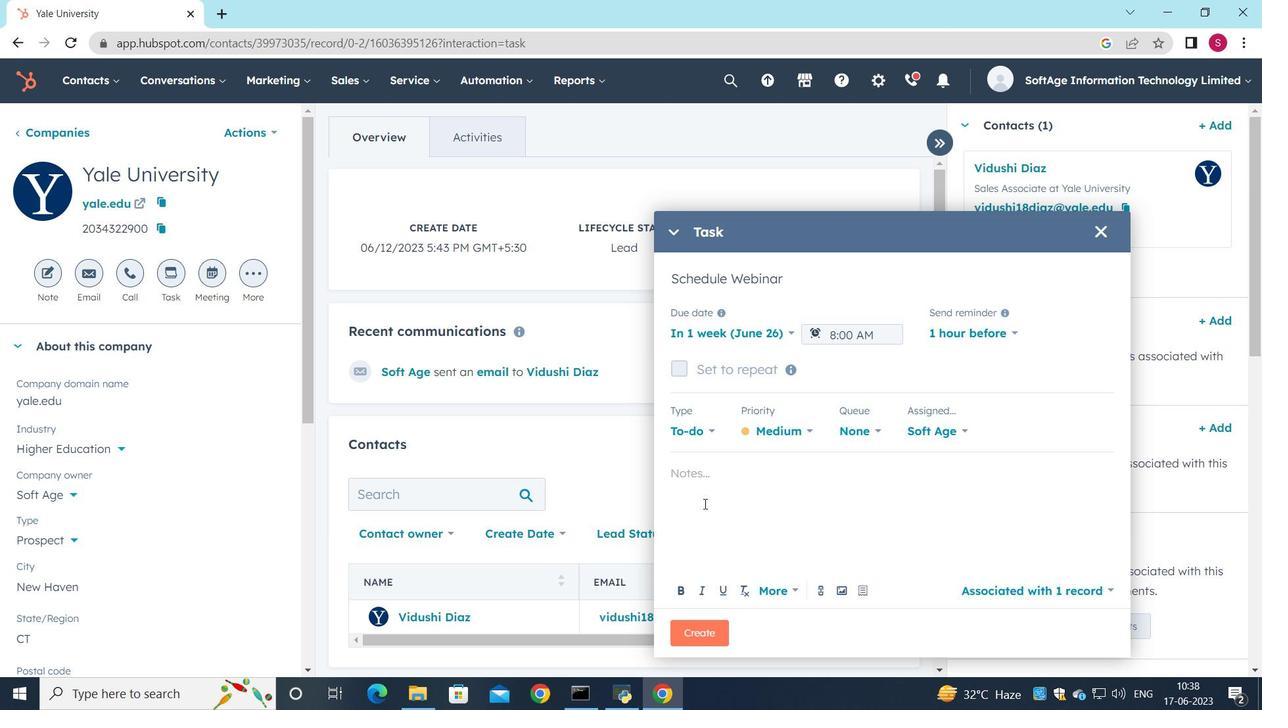 
Action: Mouse pressed left at (718, 482)
Screenshot: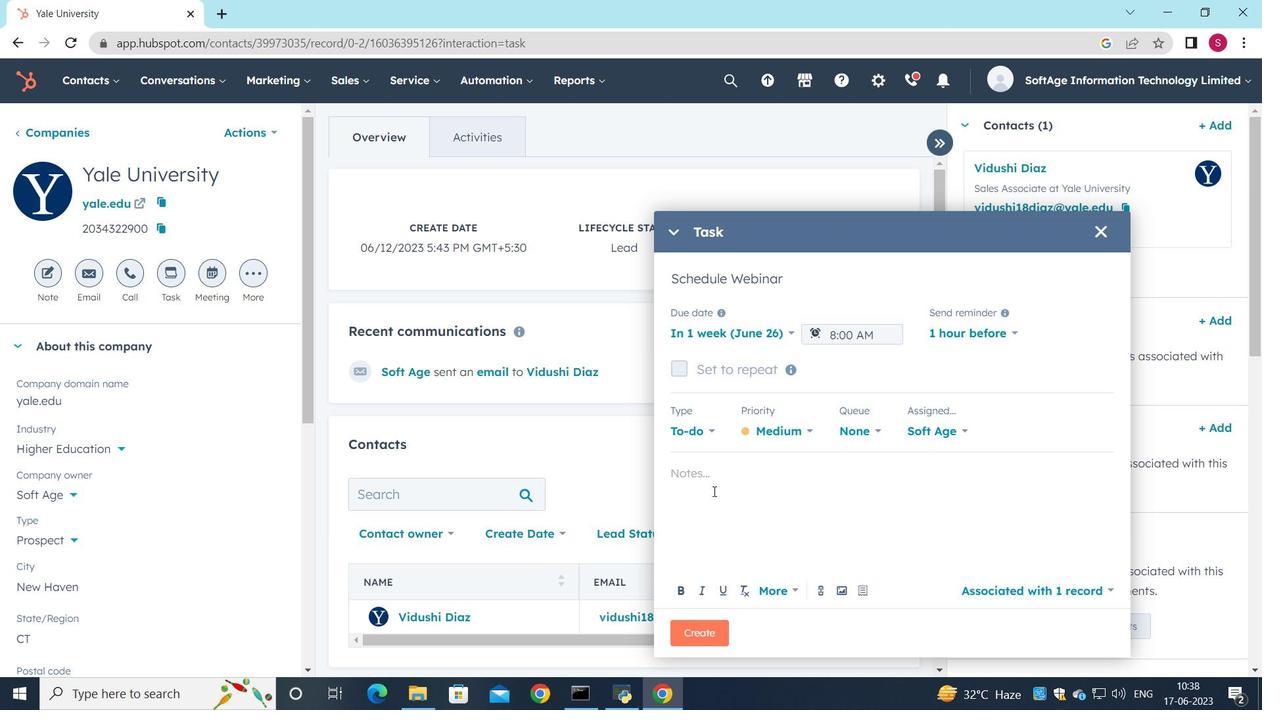 
Action: Key pressed <Key.shift><Key.shift><Key.shift><Key.shift><Key.shift><Key.shift><Key.shift><Key.shift><Key.shift><Key.shift><Key.shift><Key.shift><Key.shift><Key.shift><Key.shift><Key.shift><Key.shift><Key.shift><Key.shift><Key.shift><Key.shift><Key.shift><Key.shift><Key.shift><Key.shift><Key.shift><Key.shift><Key.shift><Key.shift><Key.shift><Key.shift><Key.shift><Key.shift><Key.shift><Key.shift>Follow<Key.space>up<Key.space>with<Key.space>the<Key.space>client<Key.space>regarding<Key.space>their<Key.space>recent<Key.space>inqy<Key.backspace>uiry
Screenshot: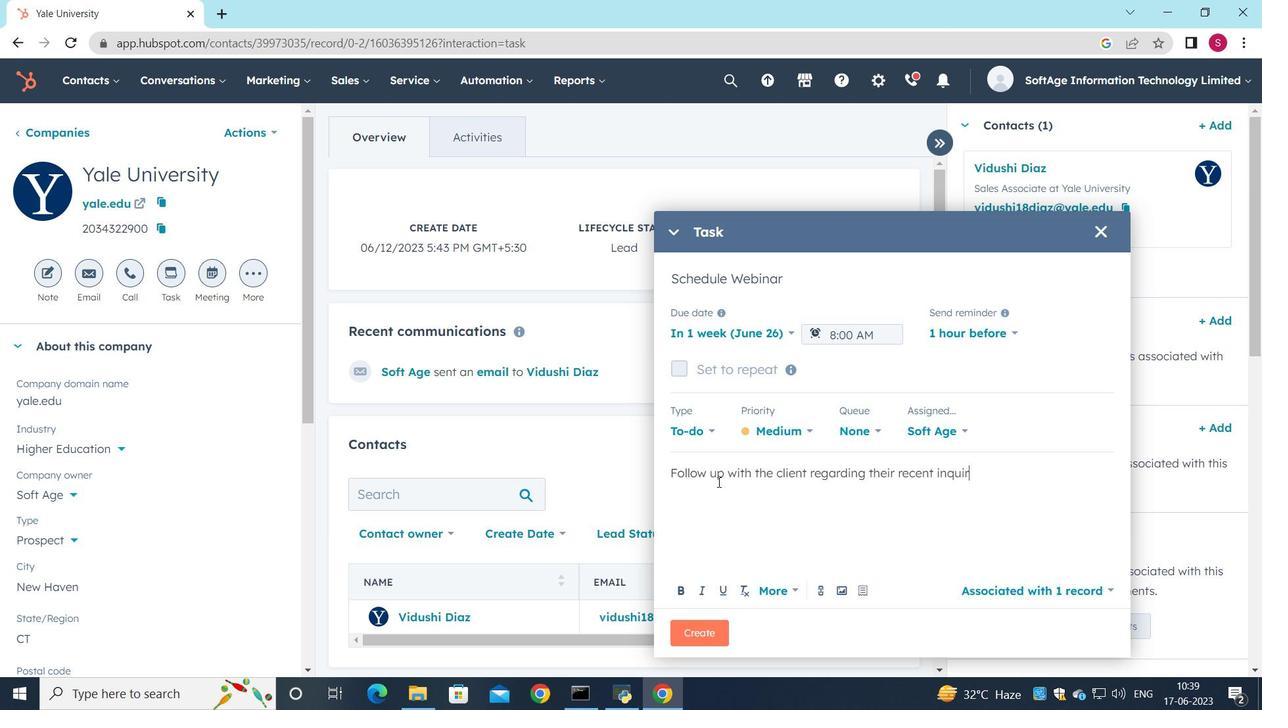 
Action: Mouse moved to (686, 635)
Screenshot: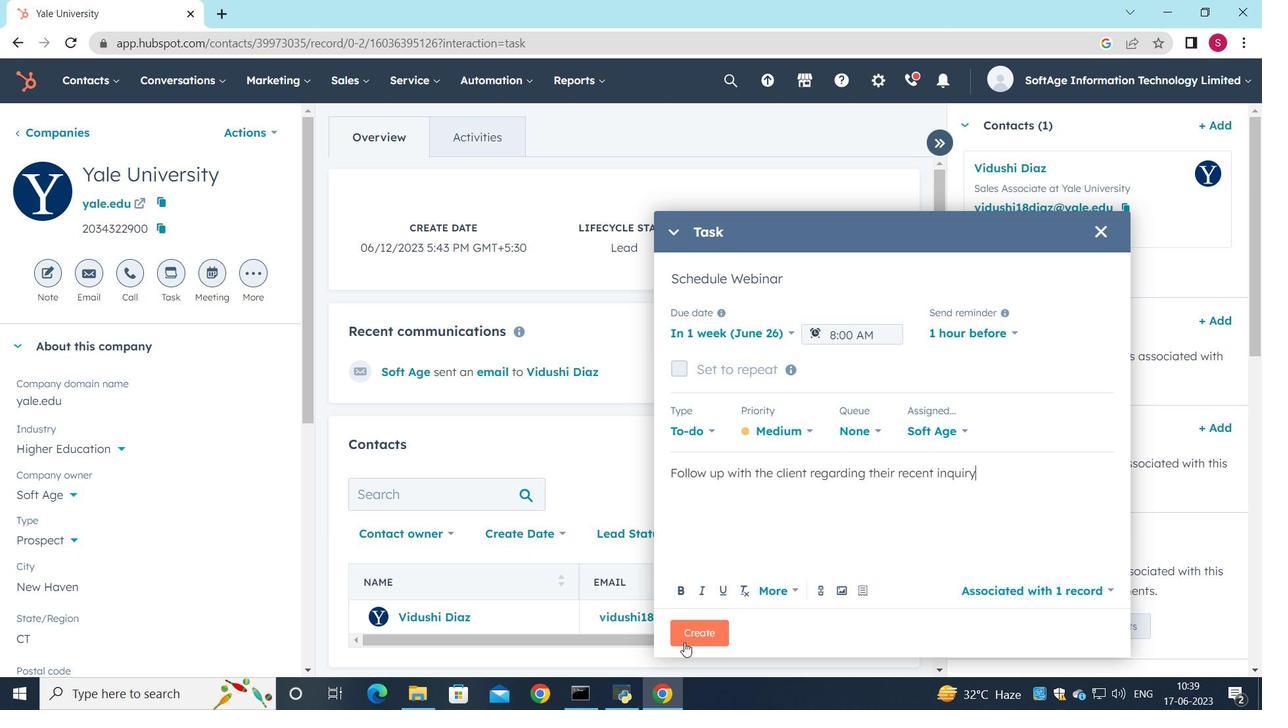 
Action: Mouse pressed left at (686, 635)
Screenshot: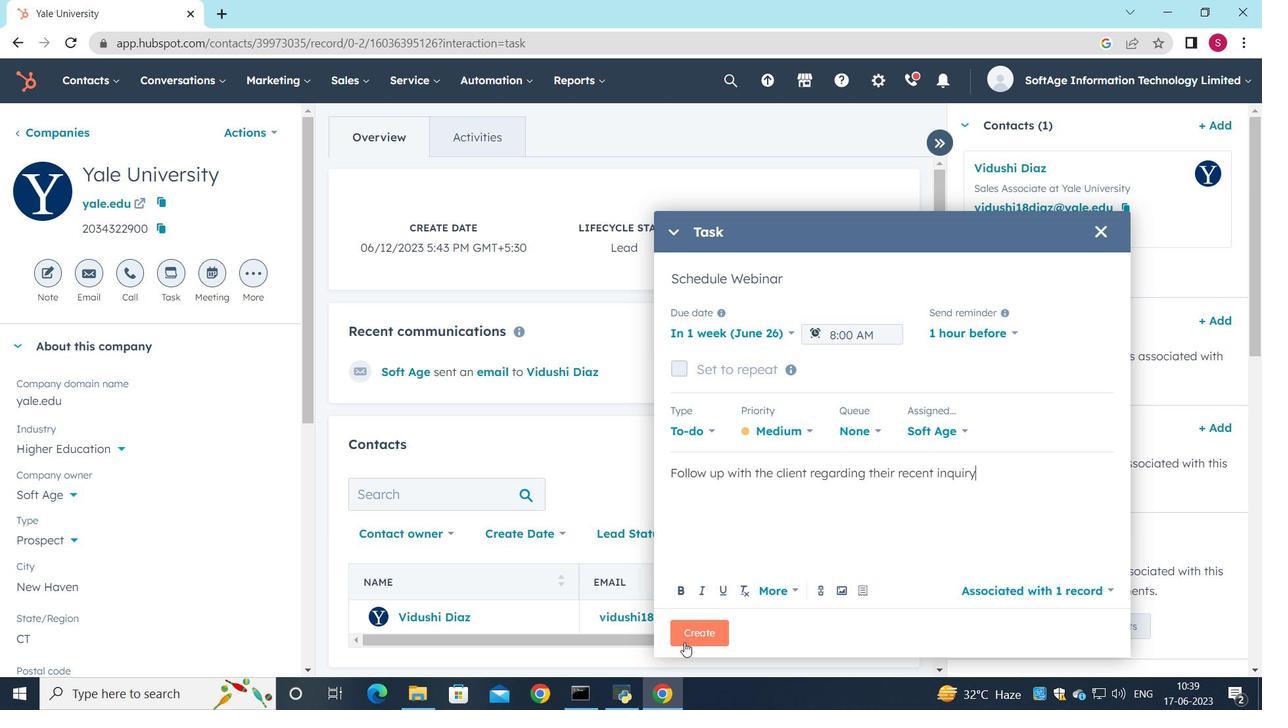 
